 Task: Plan a trip to Tsirang, Bhutan from 10th December, 2023 to 15th December, 2023 for 7 adults.4 bedrooms having 7 beds and 4 bathrooms. Property type can be house. Amenities needed are: wifi, TV, free parkinig on premises, gym, breakfast. Booking option can be shelf check-in. Look for 5 properties as per requirement.
Action: Mouse moved to (208, 106)
Screenshot: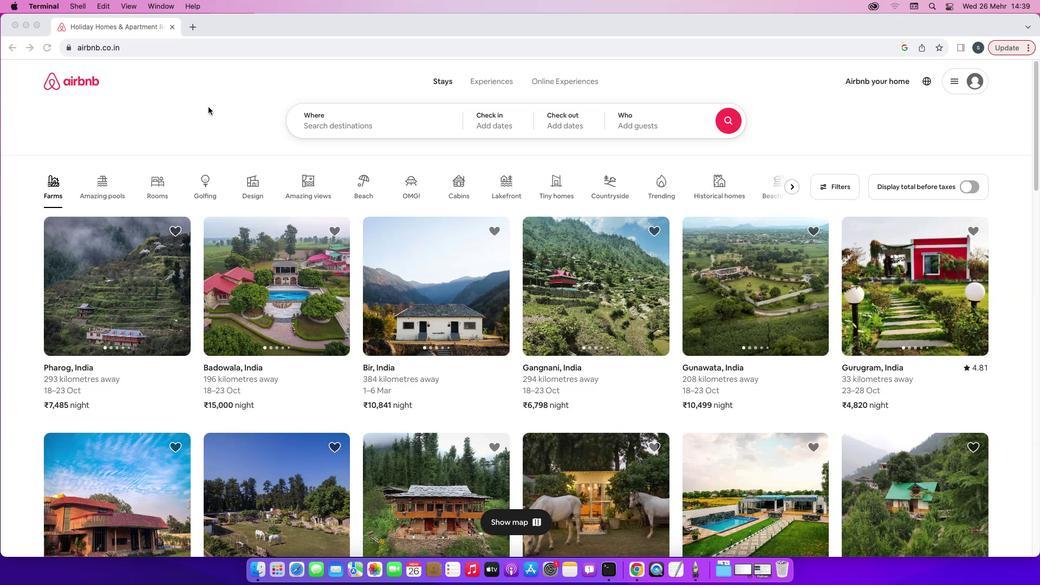 
Action: Mouse pressed left at (208, 106)
Screenshot: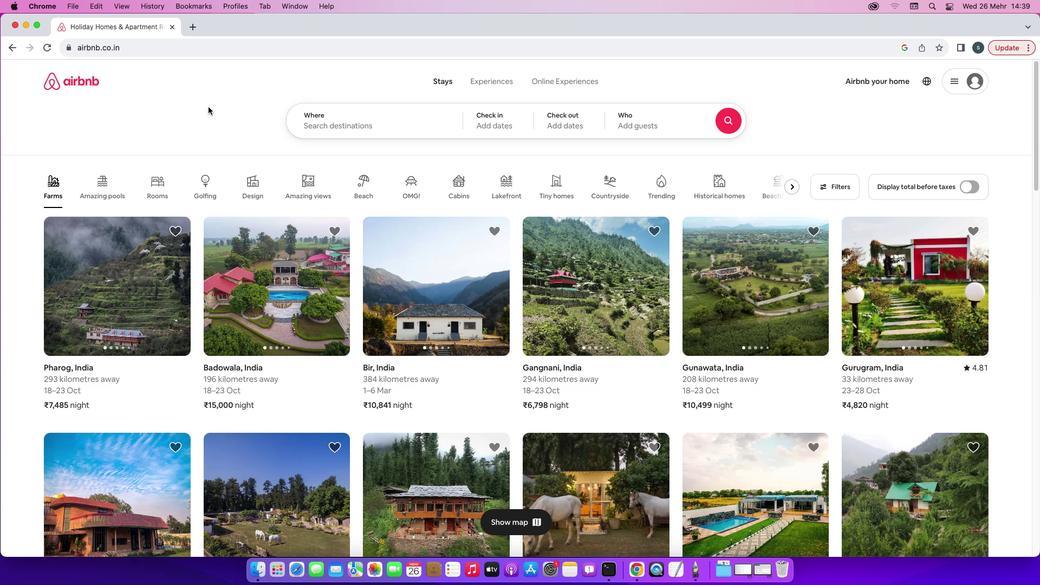 
Action: Mouse moved to (352, 126)
Screenshot: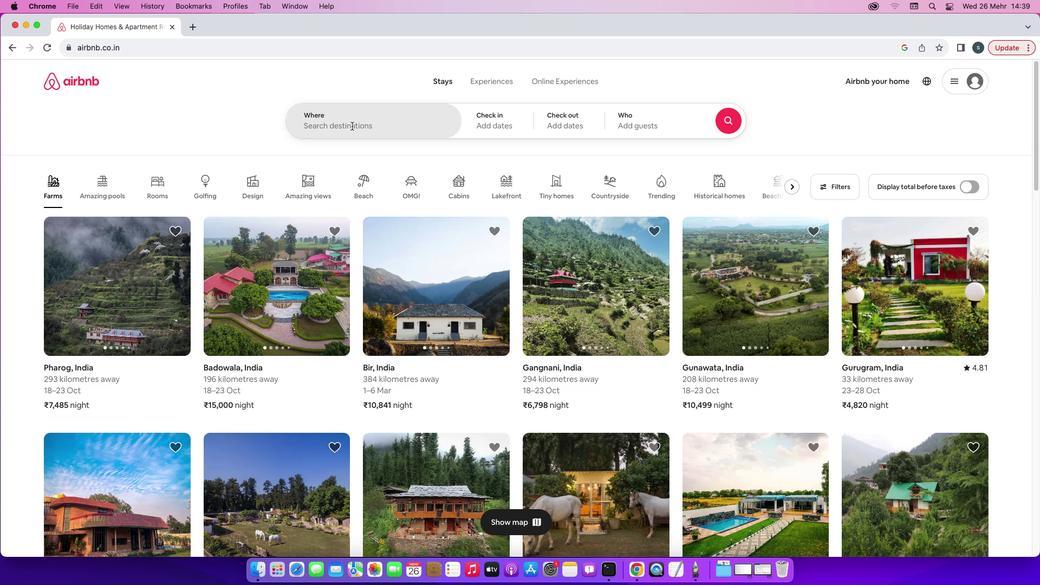 
Action: Mouse pressed left at (352, 126)
Screenshot: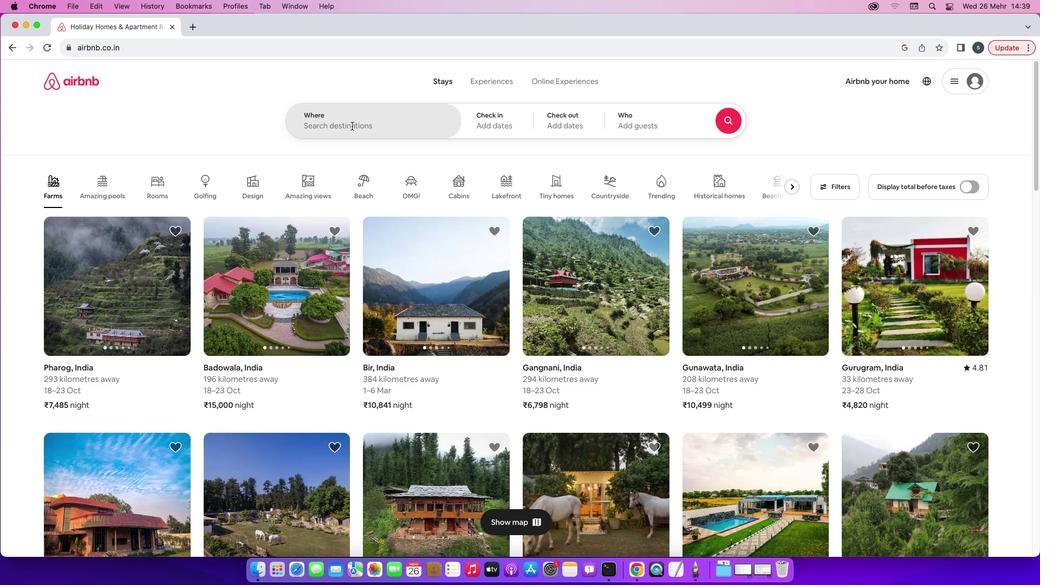 
Action: Key pressed 'T'Key.caps_lock's''i''r''a''n''g'','Key.spaceKey.caps_lock'B'Key.caps_lock'h''u''t''a''n'
Screenshot: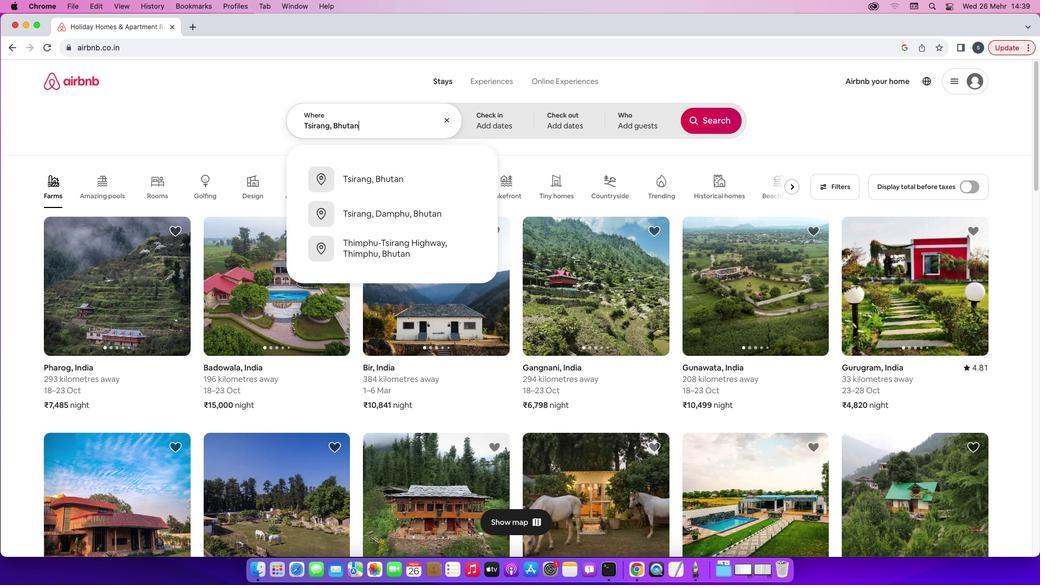 
Action: Mouse moved to (372, 176)
Screenshot: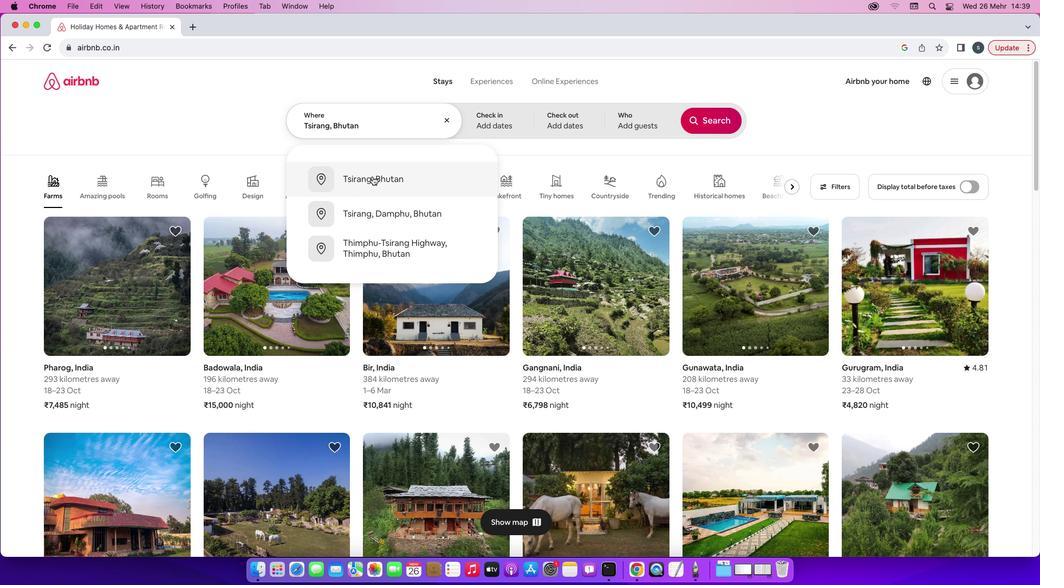 
Action: Mouse pressed left at (372, 176)
Screenshot: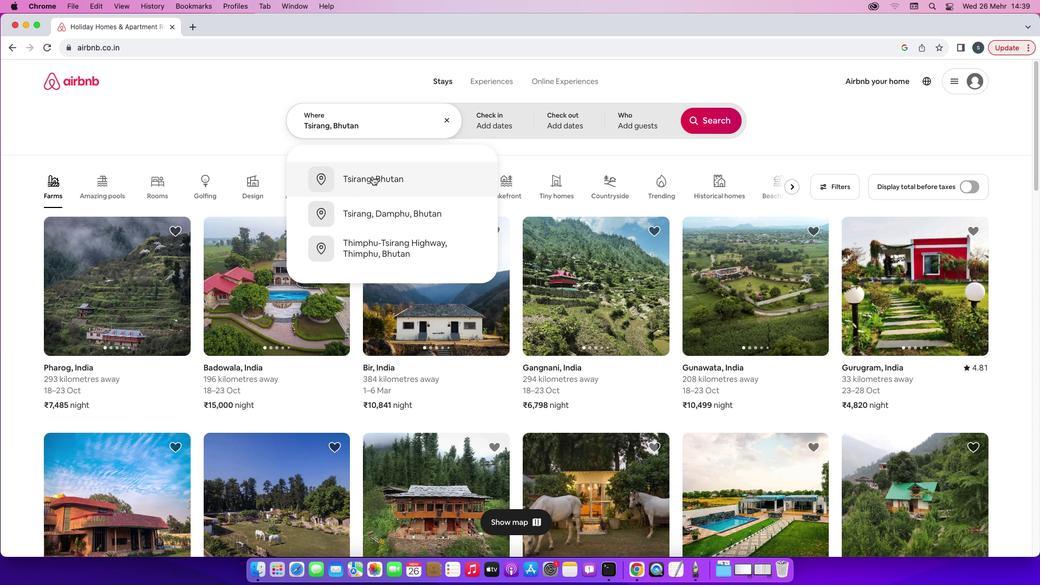
Action: Mouse moved to (709, 212)
Screenshot: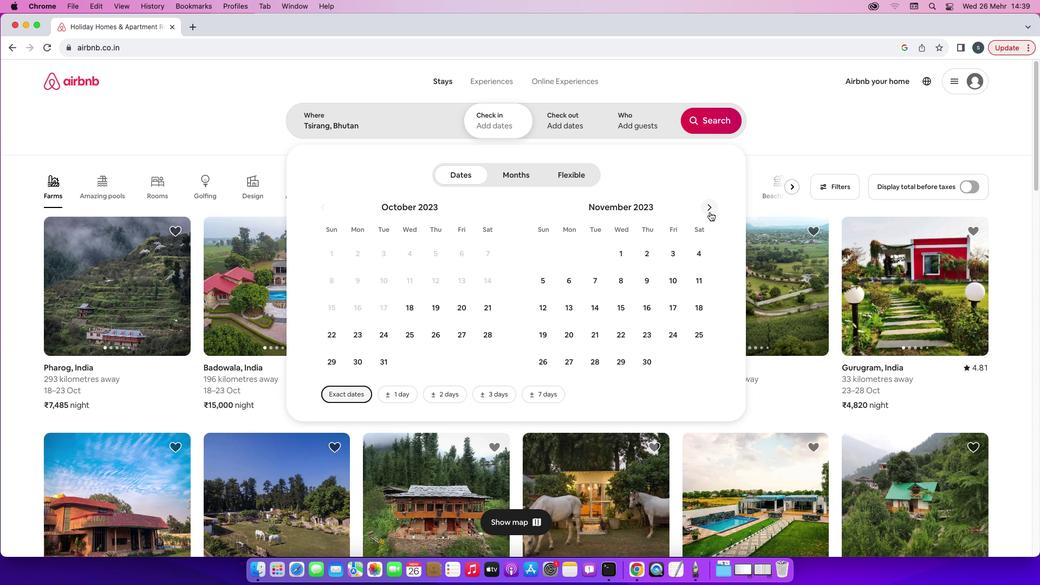 
Action: Mouse pressed left at (709, 212)
Screenshot: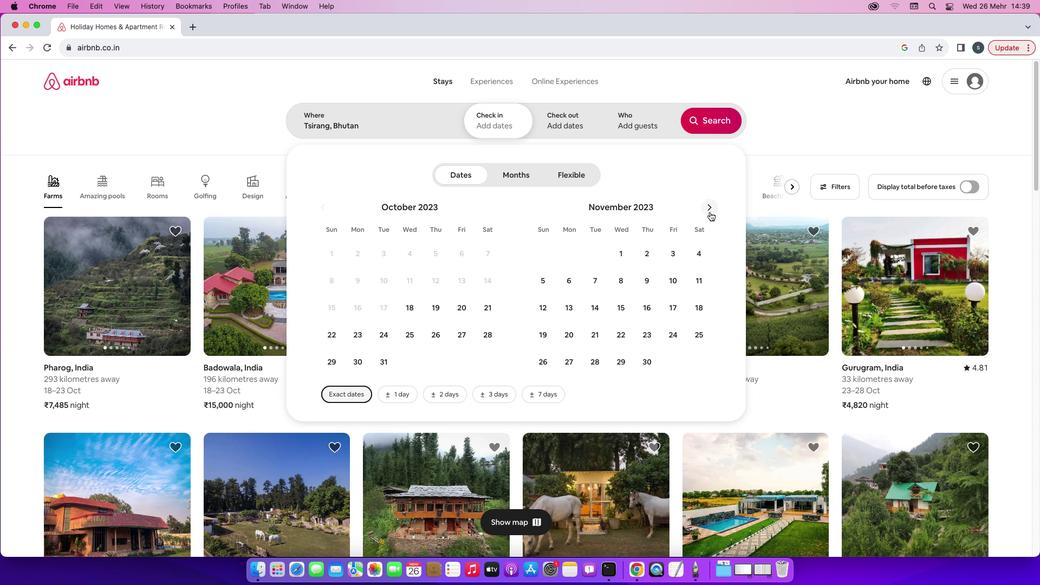 
Action: Mouse moved to (541, 311)
Screenshot: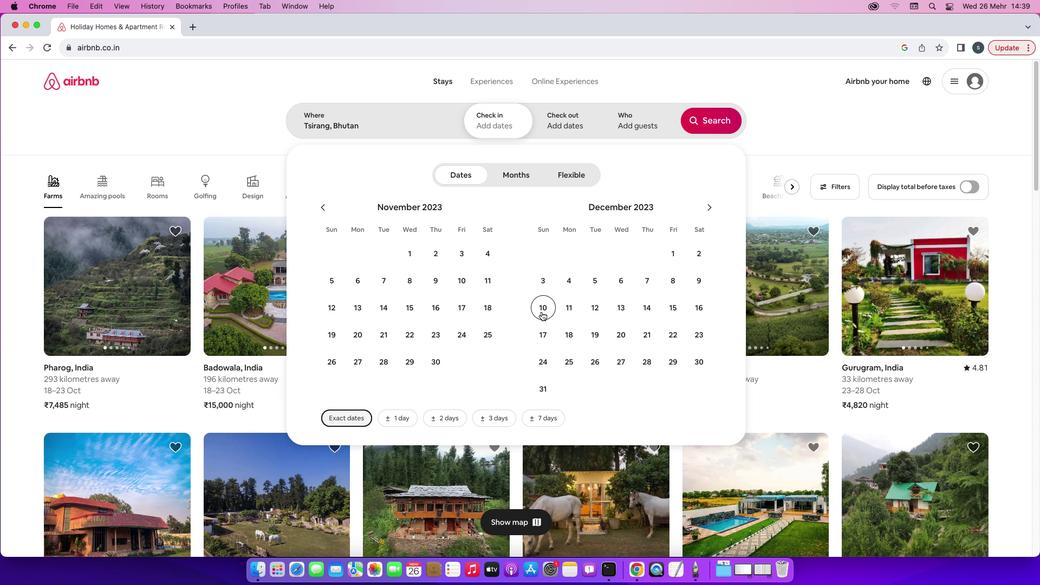 
Action: Mouse pressed left at (541, 311)
Screenshot: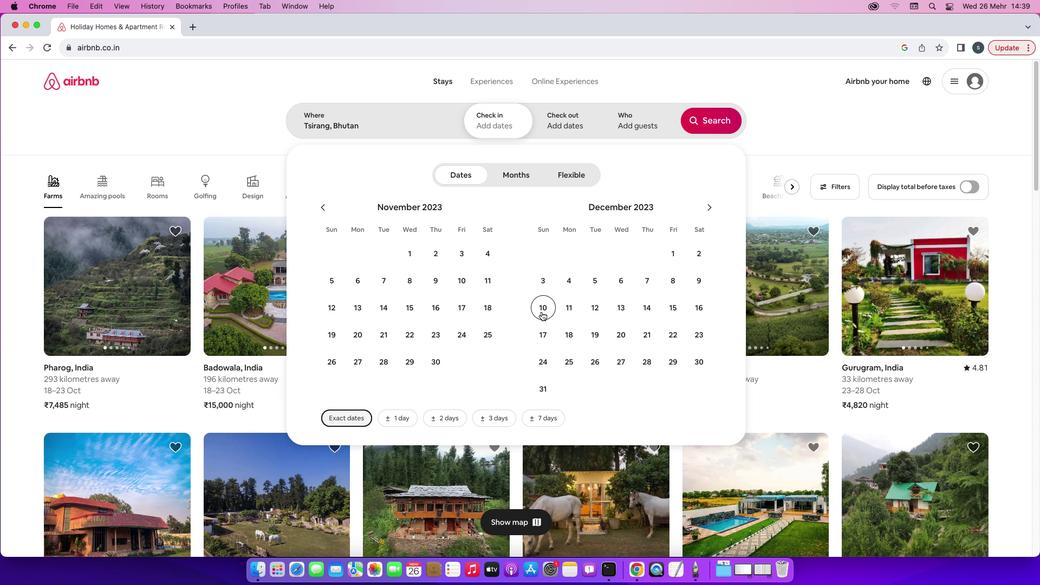 
Action: Mouse moved to (669, 300)
Screenshot: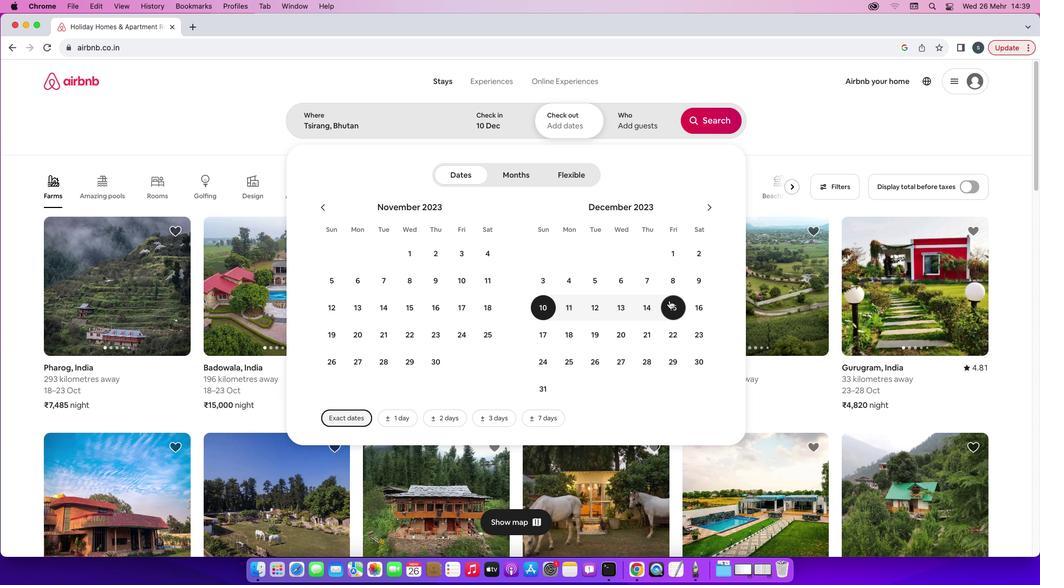 
Action: Mouse pressed left at (669, 300)
Screenshot: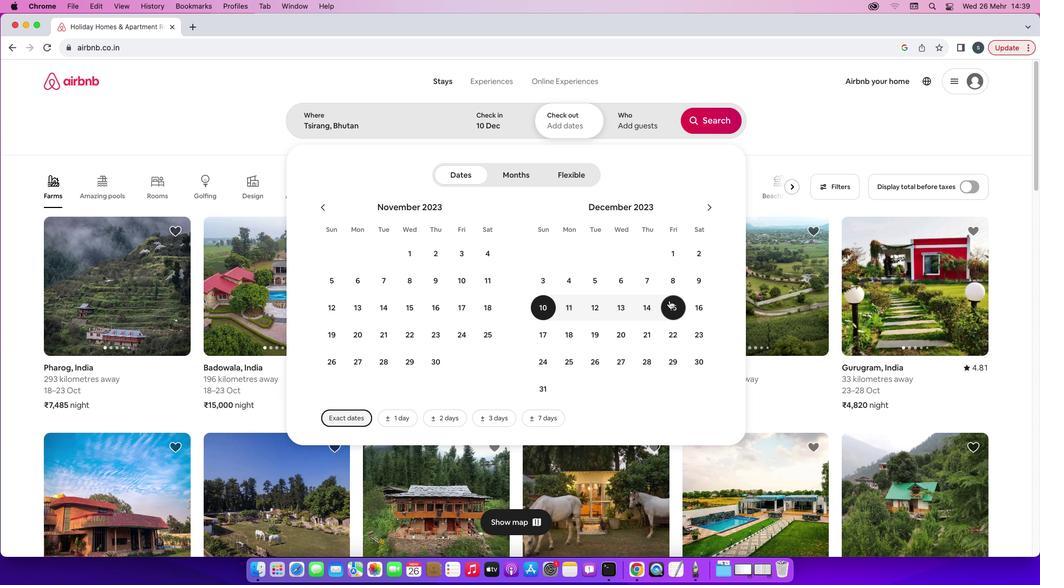 
Action: Mouse moved to (639, 124)
Screenshot: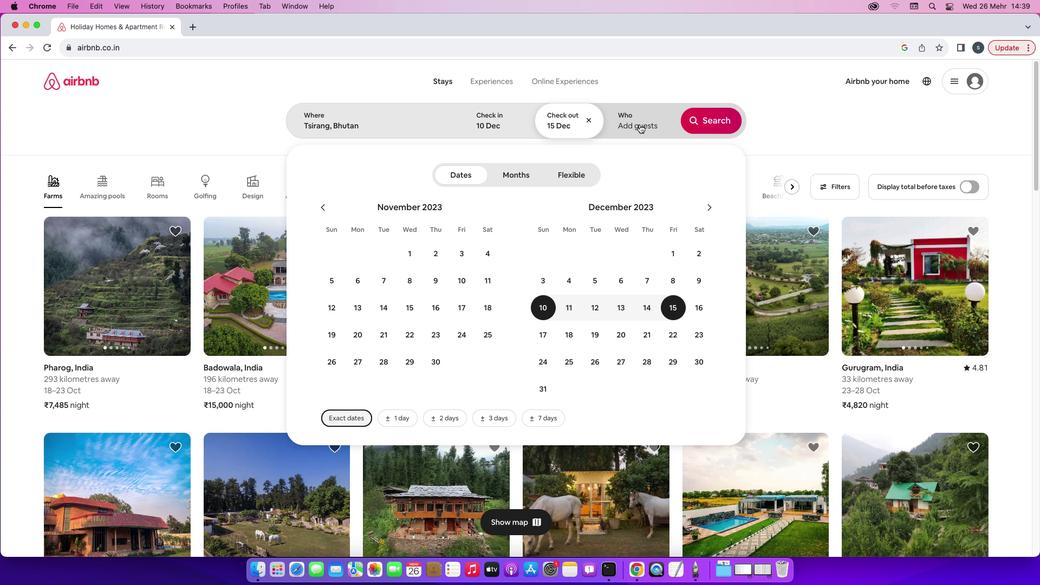 
Action: Mouse pressed left at (639, 124)
Screenshot: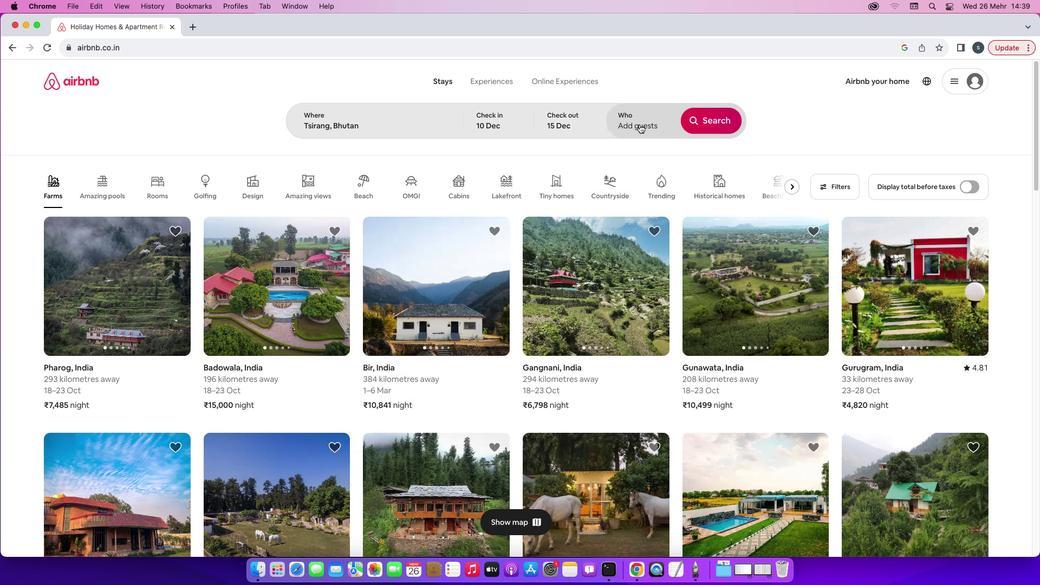 
Action: Mouse moved to (715, 180)
Screenshot: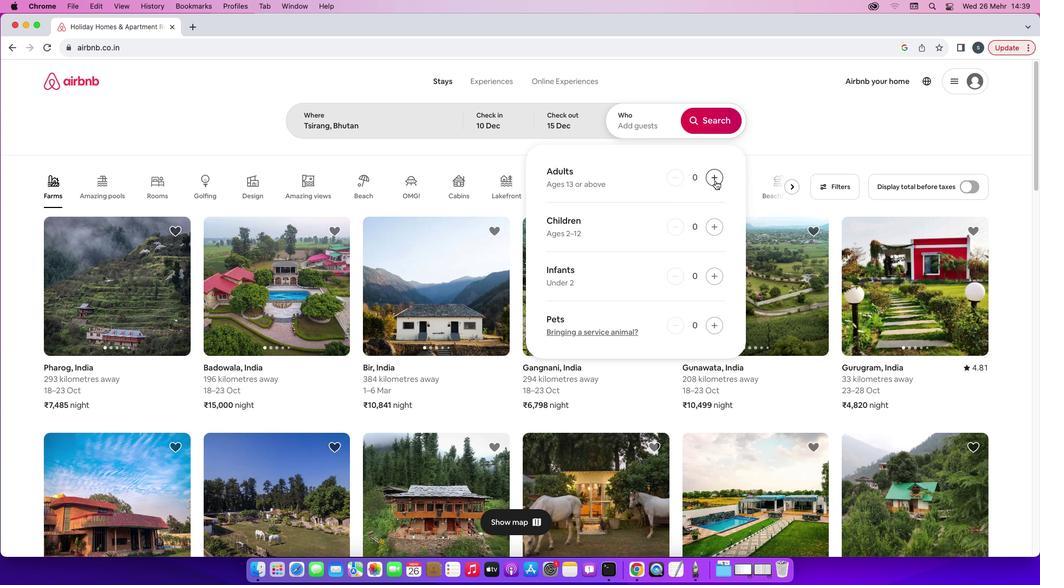 
Action: Mouse pressed left at (715, 180)
Screenshot: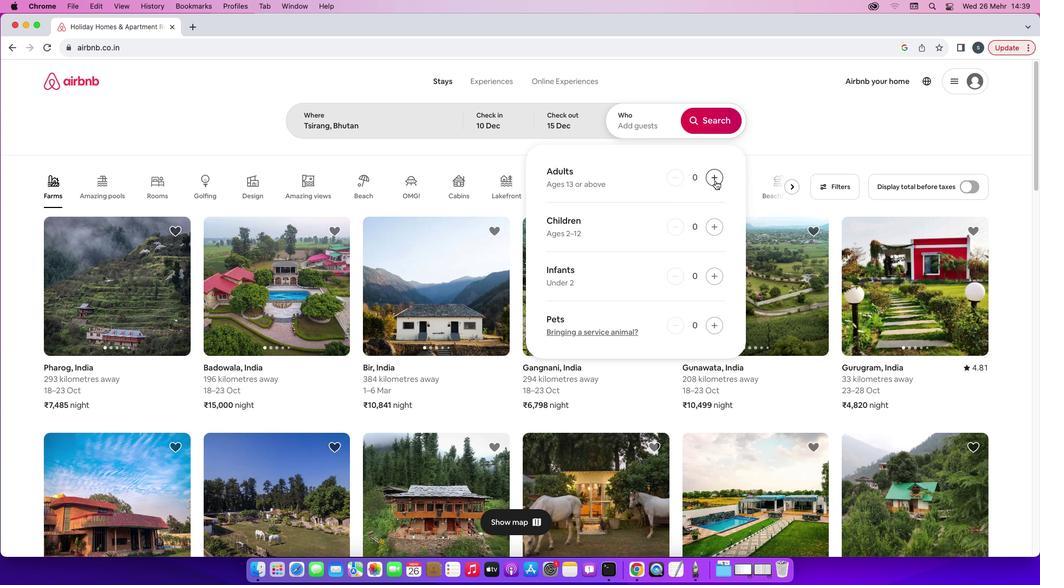 
Action: Mouse pressed left at (715, 180)
Screenshot: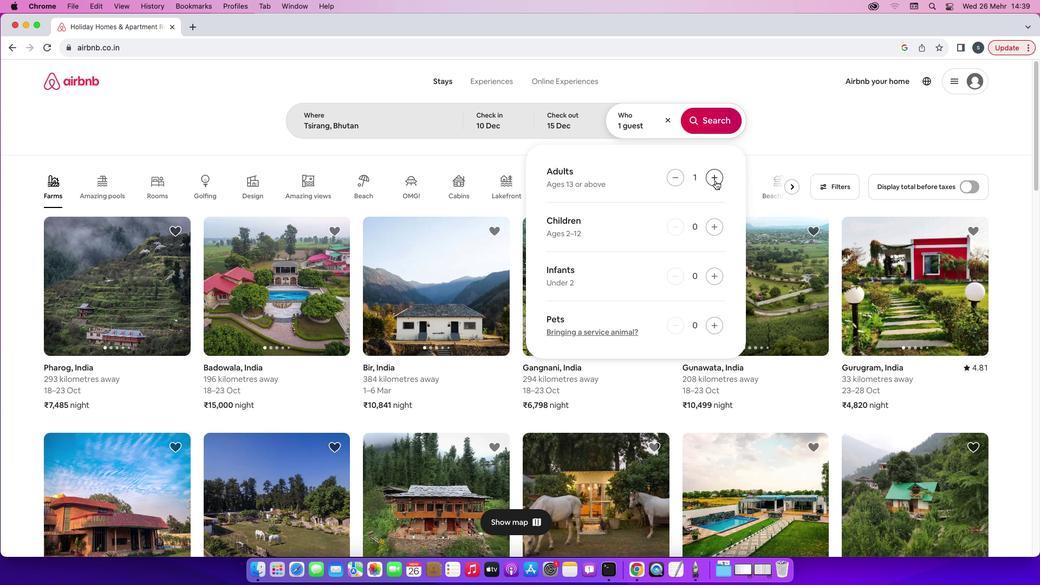 
Action: Mouse pressed left at (715, 180)
Screenshot: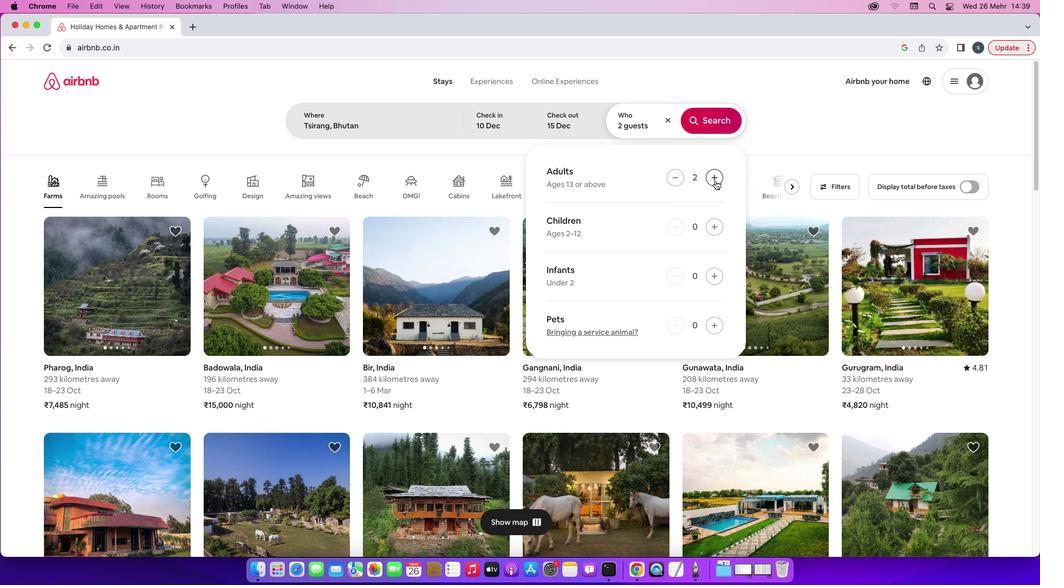 
Action: Mouse pressed left at (715, 180)
Screenshot: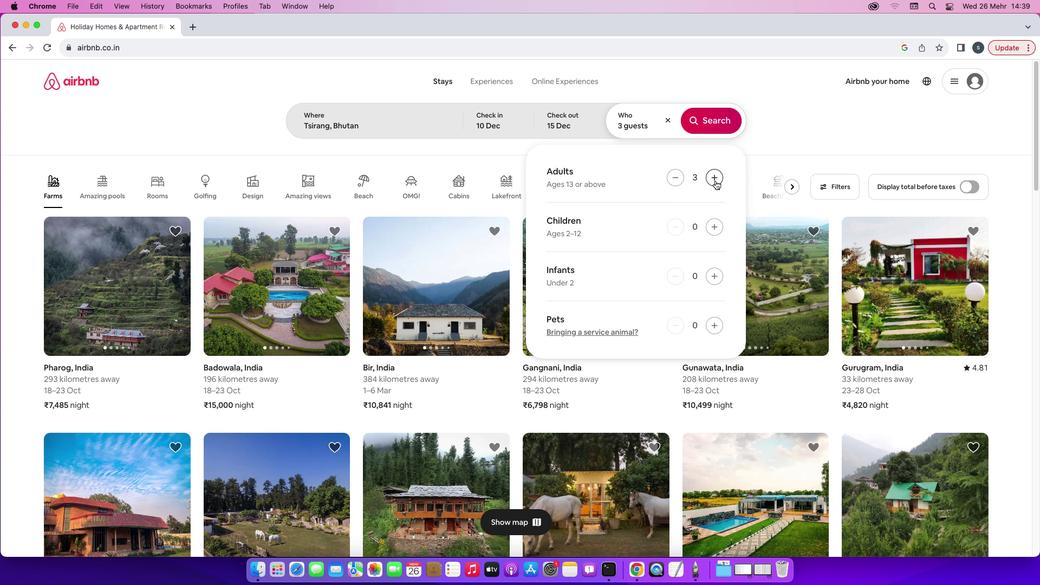 
Action: Mouse pressed left at (715, 180)
Screenshot: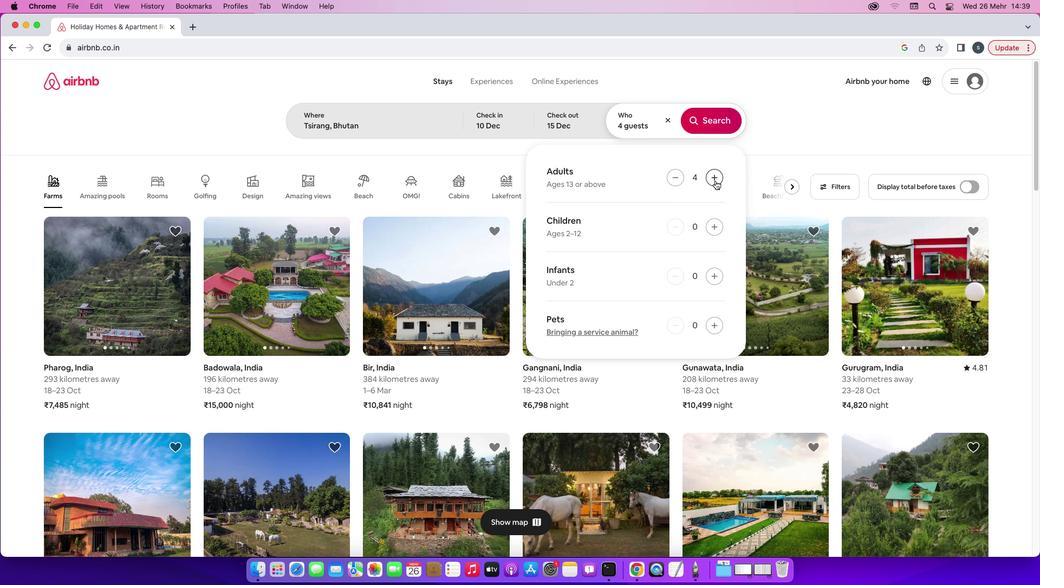 
Action: Mouse pressed left at (715, 180)
Screenshot: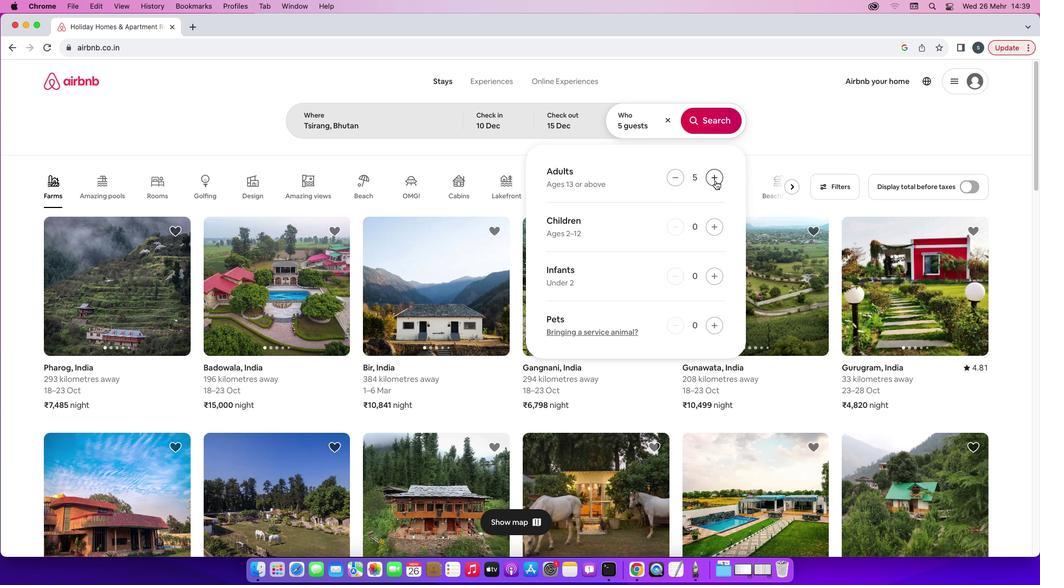 
Action: Mouse pressed left at (715, 180)
Screenshot: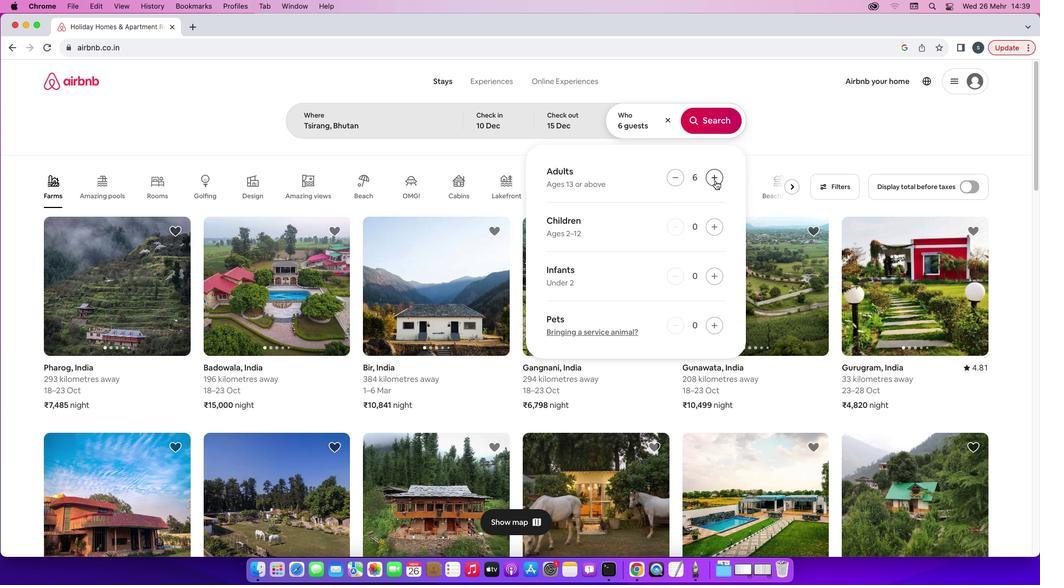
Action: Mouse moved to (707, 125)
Screenshot: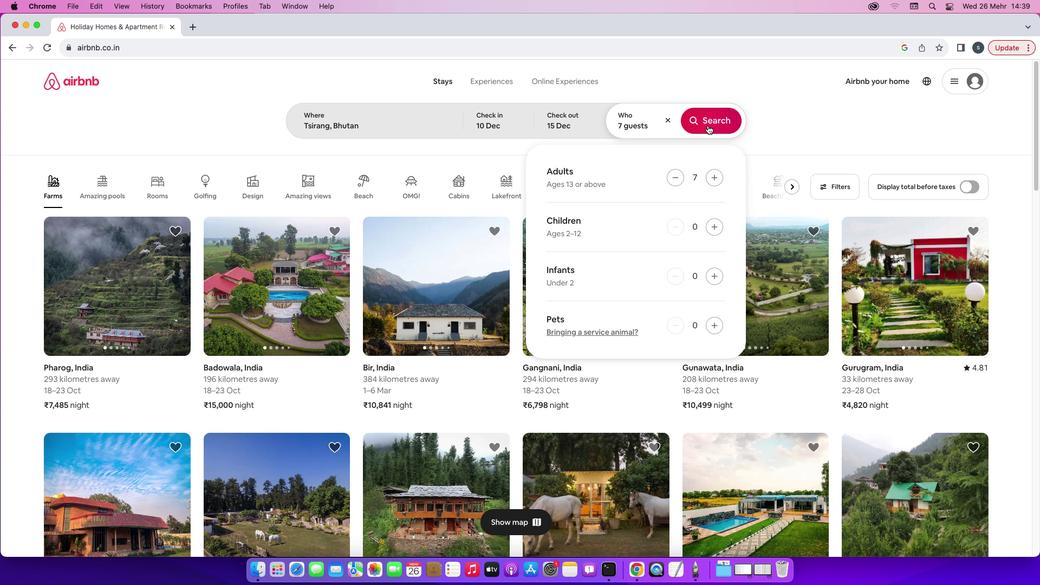 
Action: Mouse pressed left at (707, 125)
Screenshot: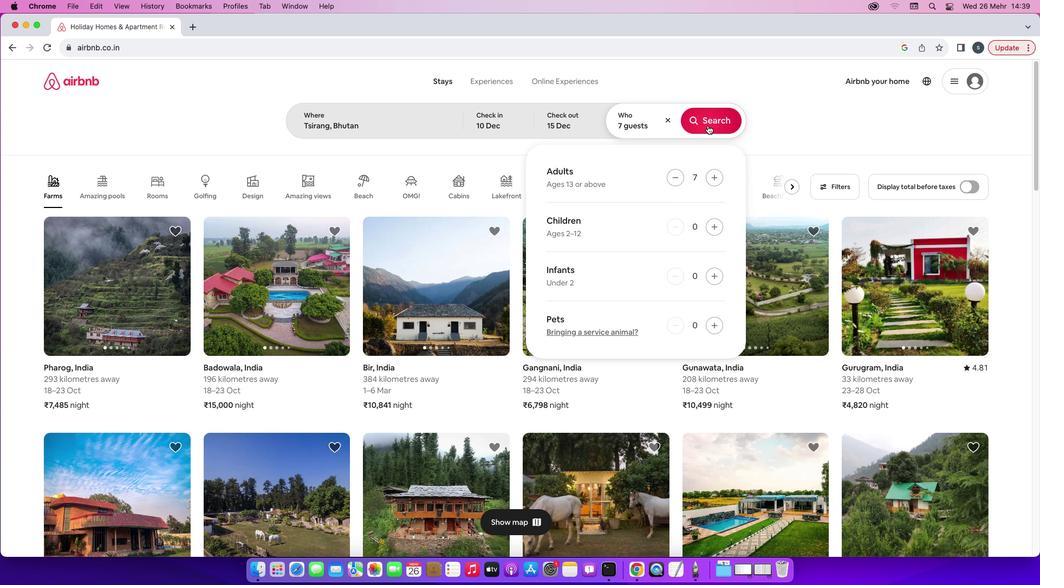 
Action: Mouse moved to (866, 122)
Screenshot: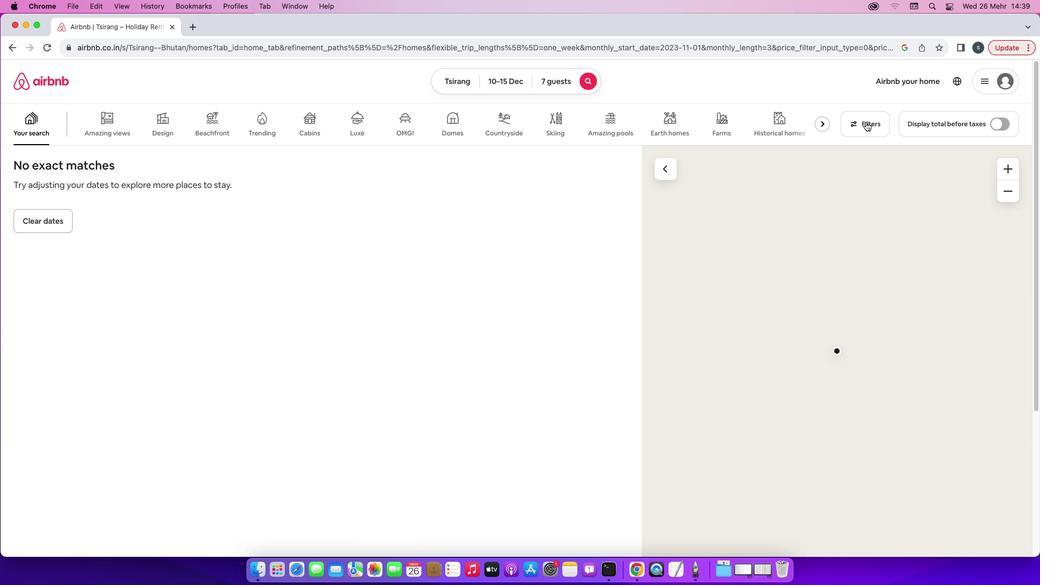 
Action: Mouse pressed left at (866, 122)
Screenshot: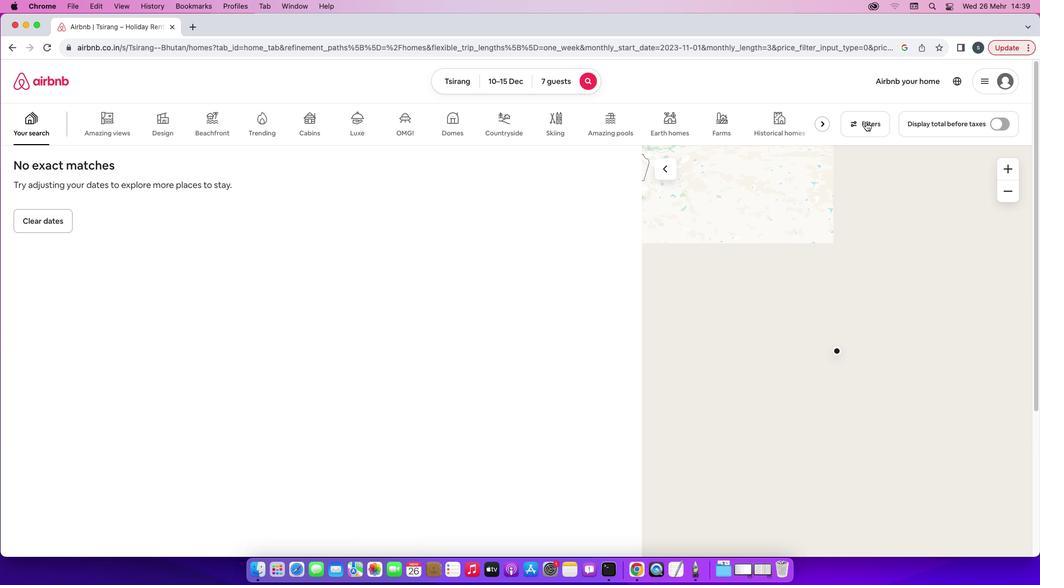 
Action: Mouse moved to (482, 370)
Screenshot: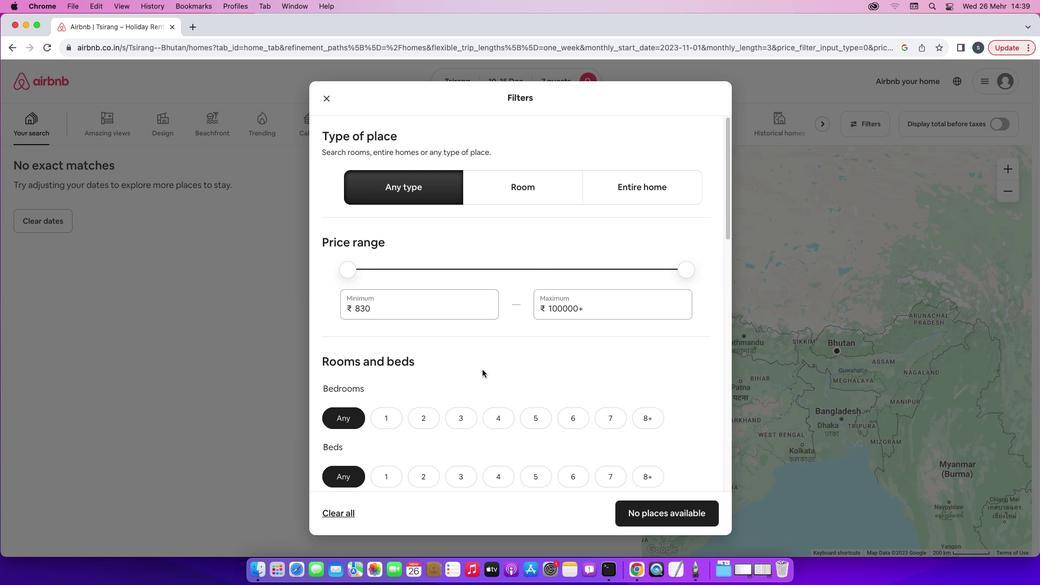
Action: Mouse scrolled (482, 370) with delta (0, 0)
Screenshot: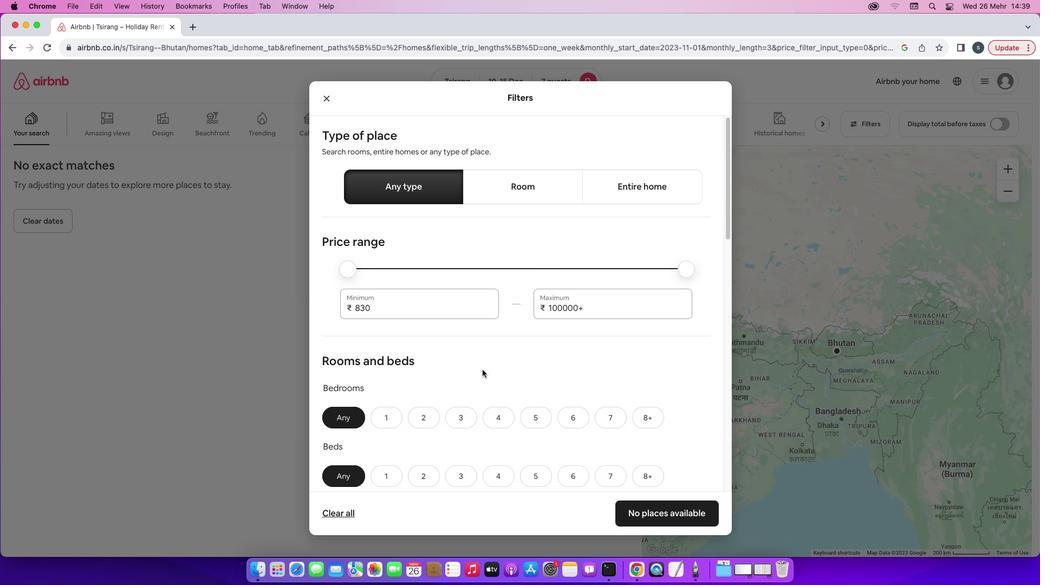 
Action: Mouse scrolled (482, 370) with delta (0, 0)
Screenshot: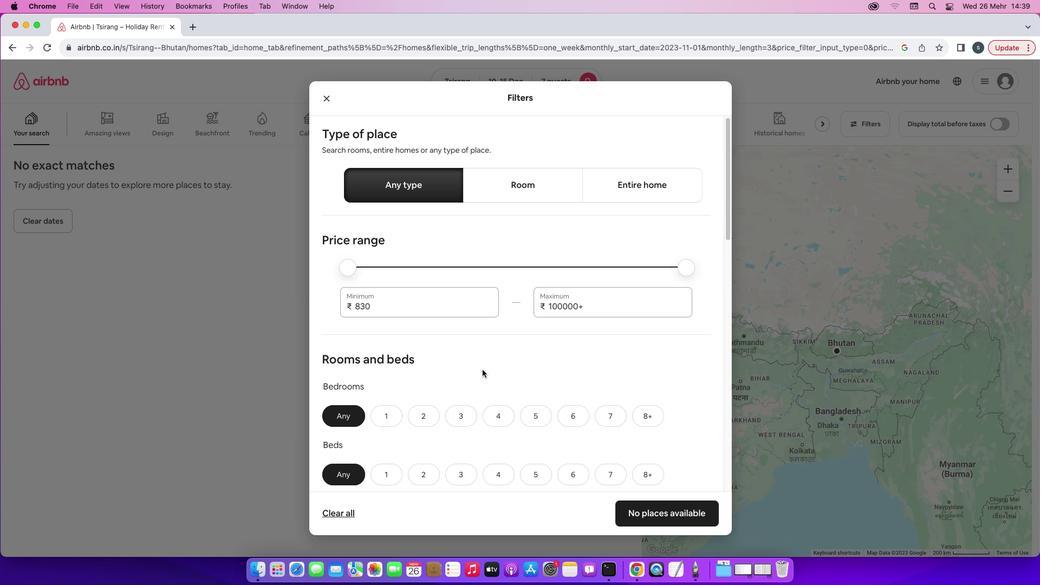 
Action: Mouse scrolled (482, 370) with delta (0, 0)
Screenshot: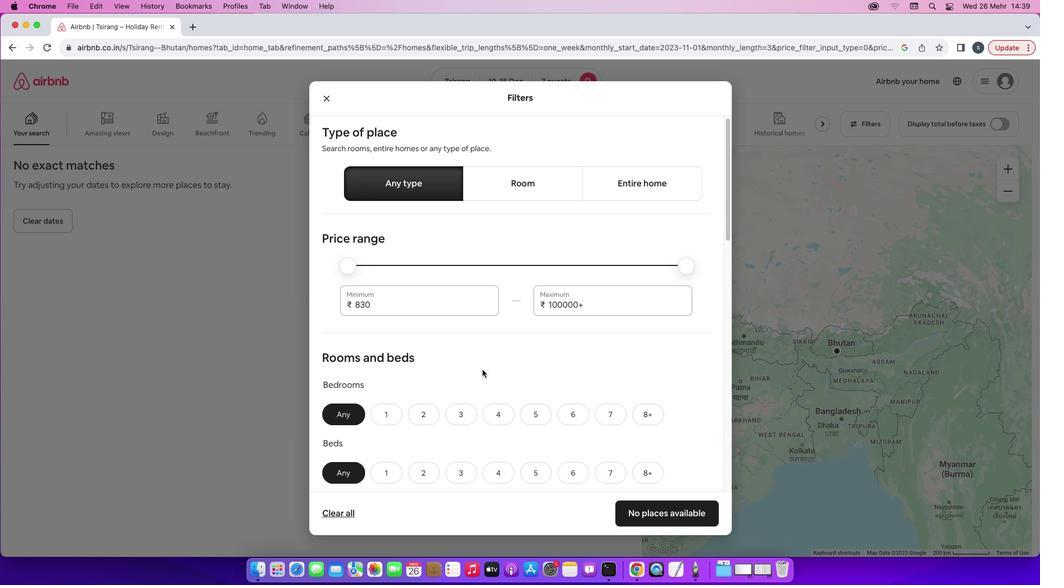 
Action: Mouse scrolled (482, 370) with delta (0, 0)
Screenshot: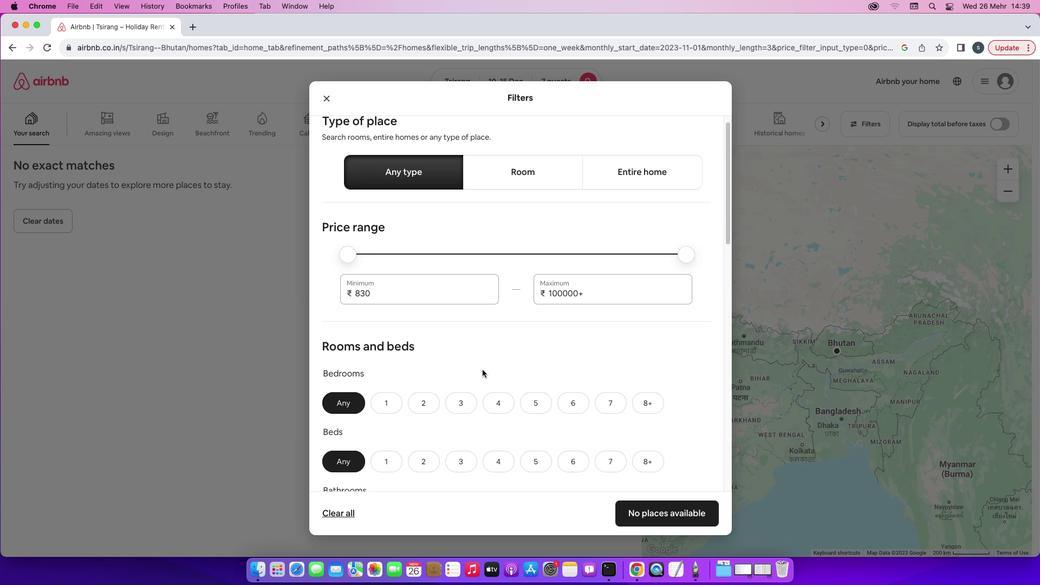 
Action: Mouse scrolled (482, 370) with delta (0, 0)
Screenshot: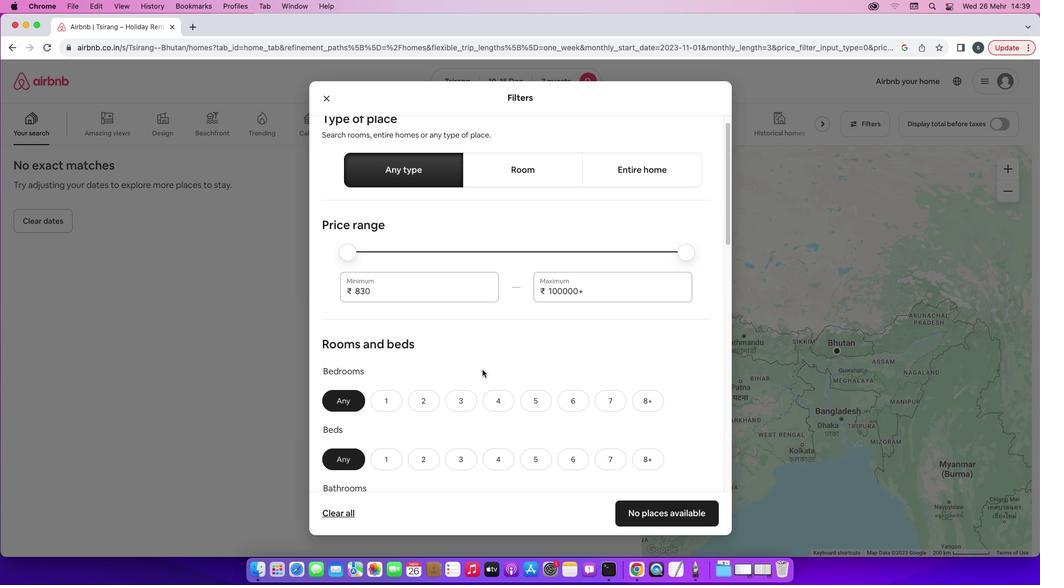 
Action: Mouse scrolled (482, 370) with delta (0, 0)
Screenshot: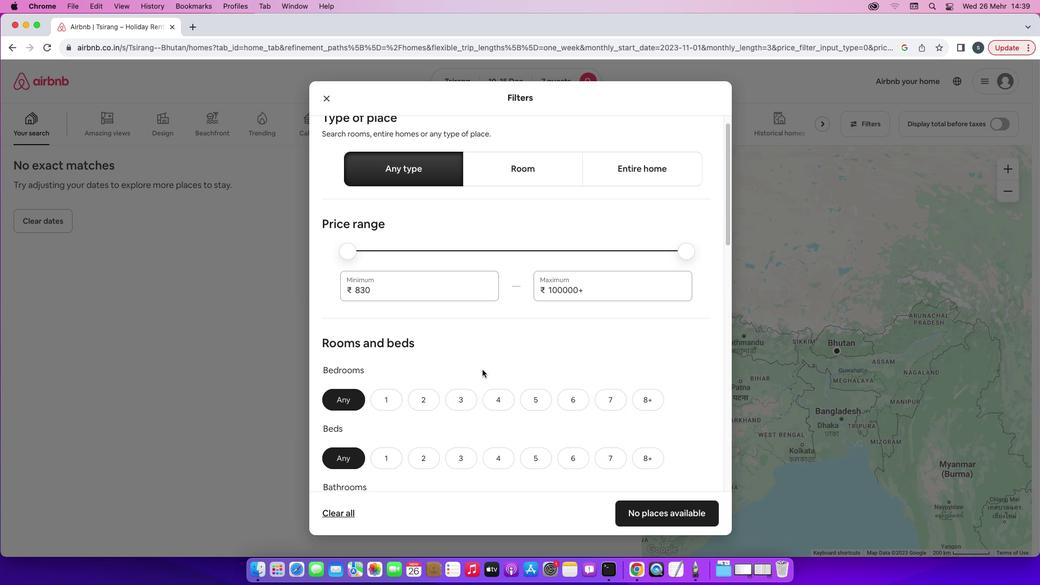 
Action: Mouse scrolled (482, 370) with delta (0, 0)
Screenshot: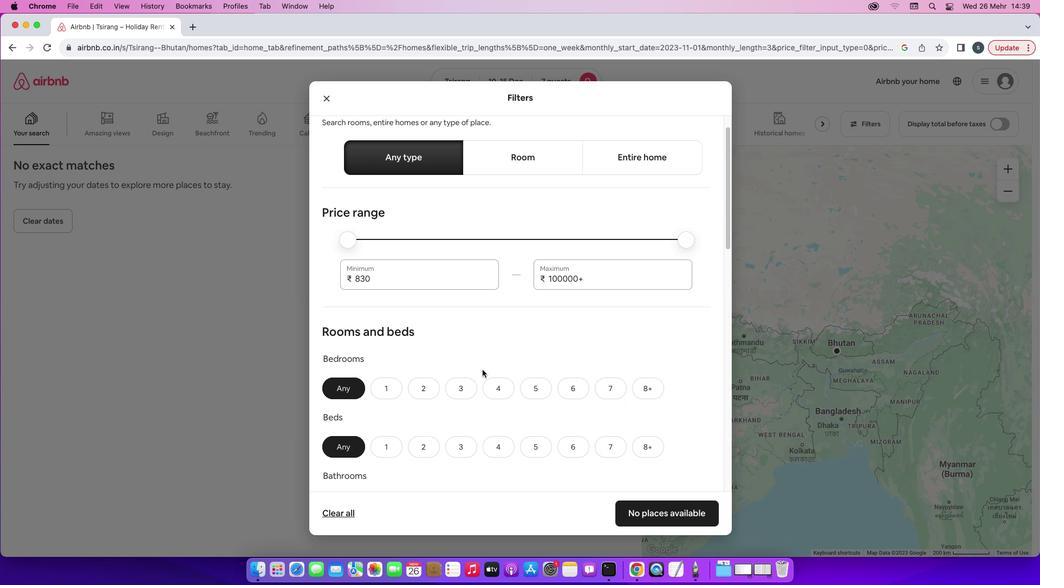
Action: Mouse scrolled (482, 370) with delta (0, 0)
Screenshot: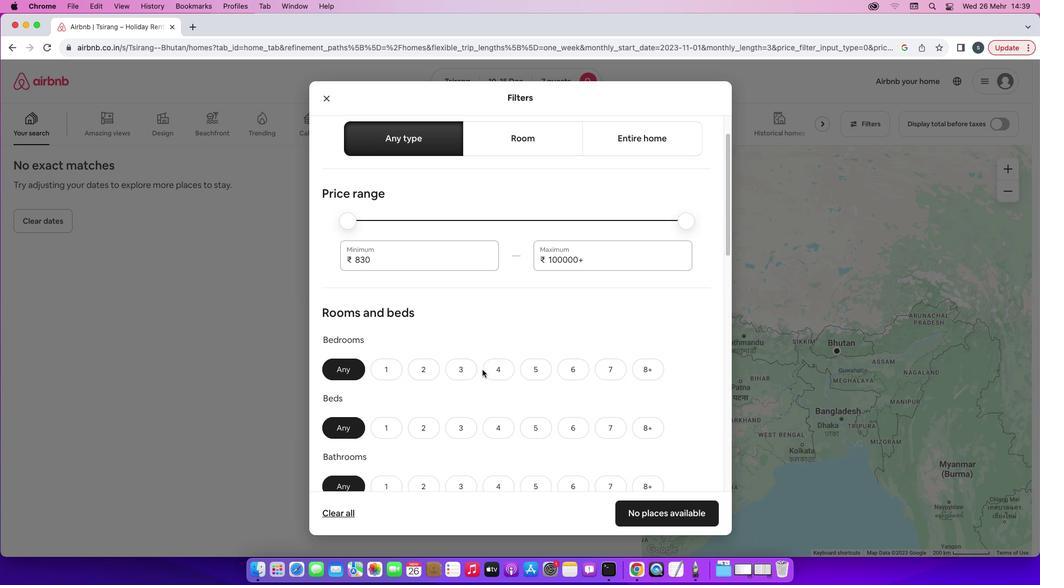 
Action: Mouse scrolled (482, 370) with delta (0, 0)
Screenshot: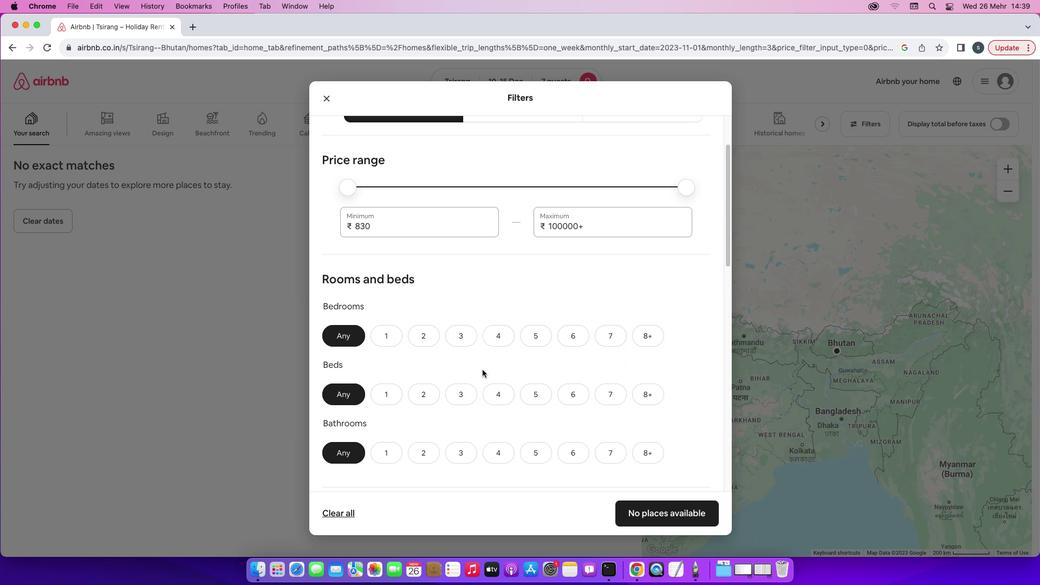 
Action: Mouse moved to (503, 283)
Screenshot: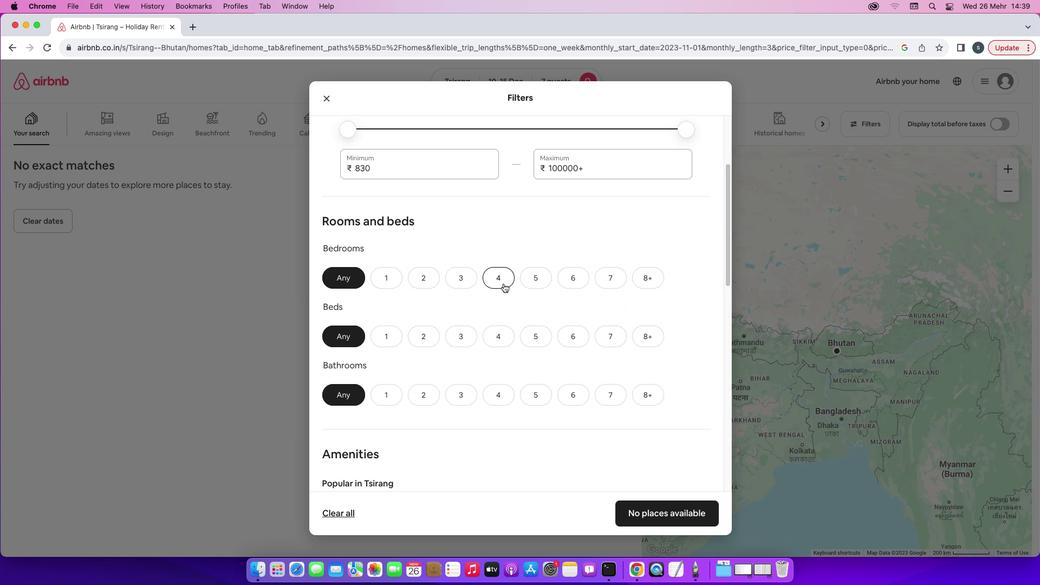 
Action: Mouse pressed left at (503, 283)
Screenshot: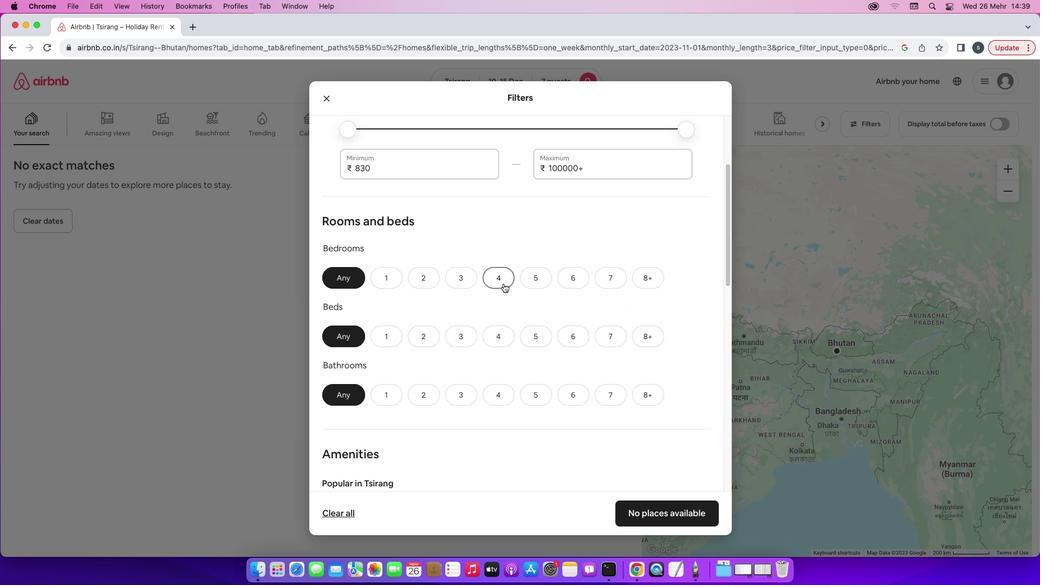 
Action: Mouse moved to (625, 342)
Screenshot: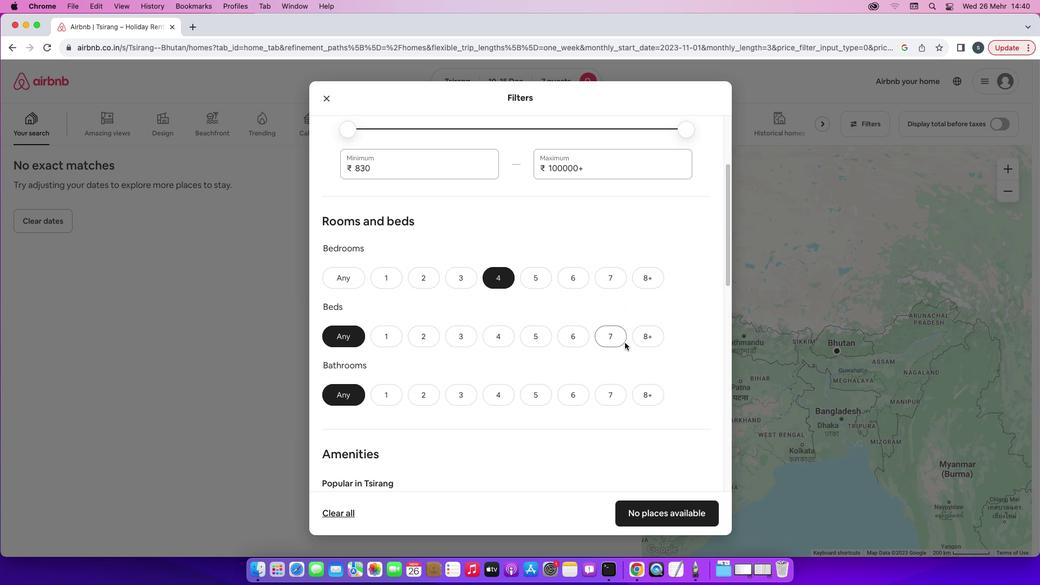 
Action: Mouse pressed left at (625, 342)
Screenshot: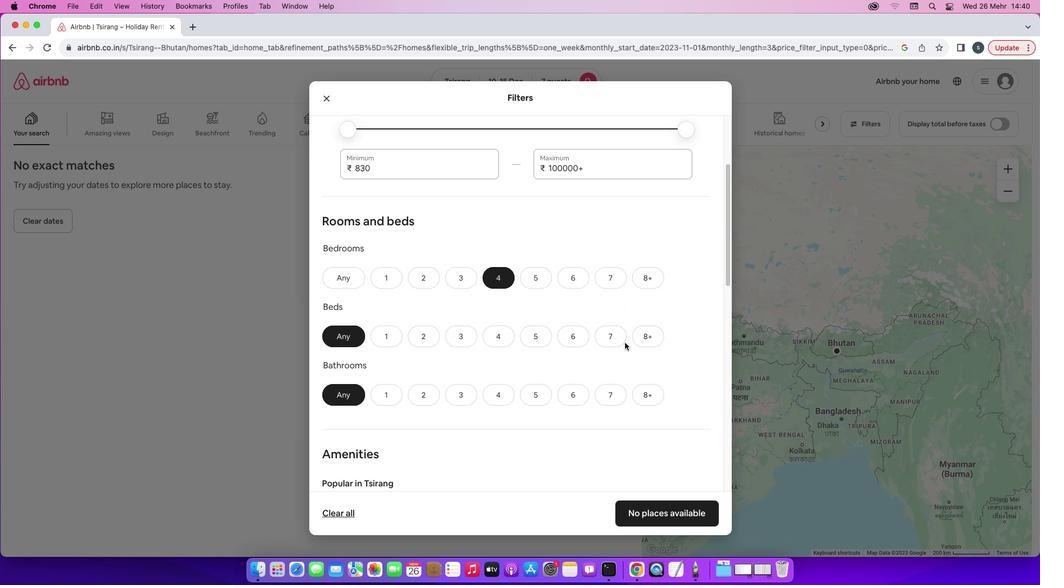 
Action: Mouse moved to (613, 338)
Screenshot: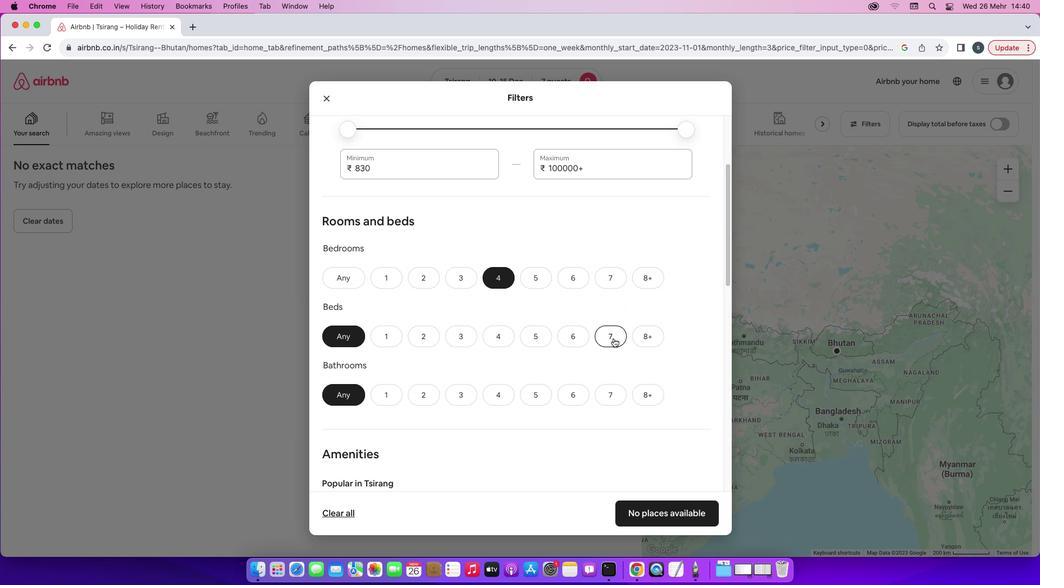 
Action: Mouse pressed left at (613, 338)
Screenshot: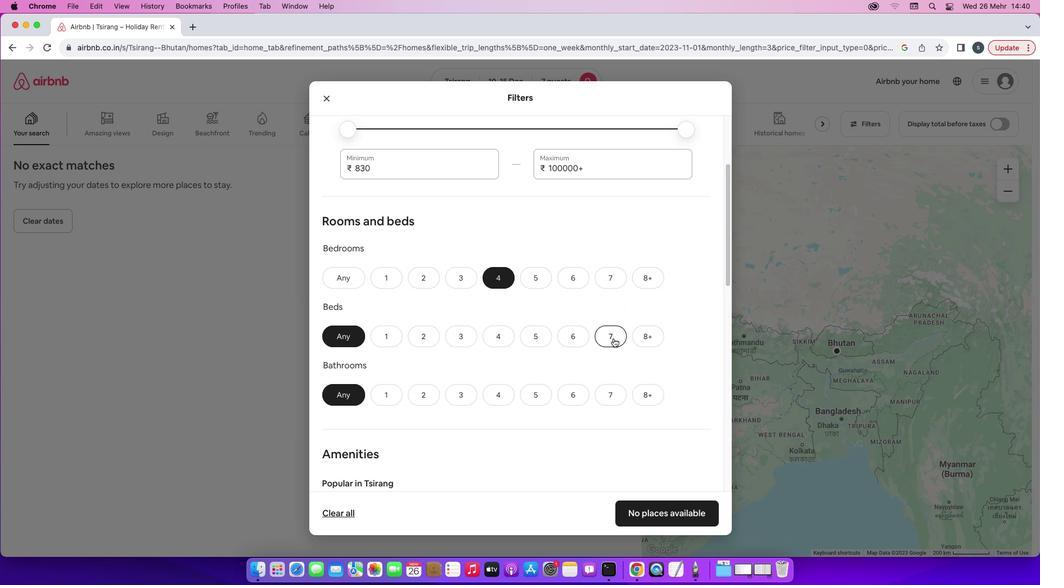 
Action: Mouse moved to (492, 395)
Screenshot: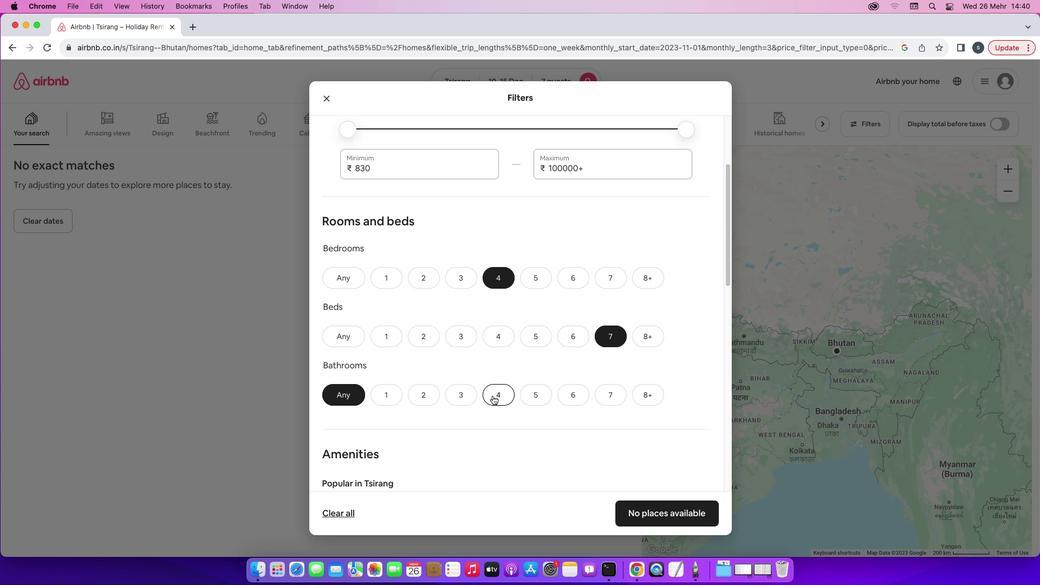 
Action: Mouse pressed left at (492, 395)
Screenshot: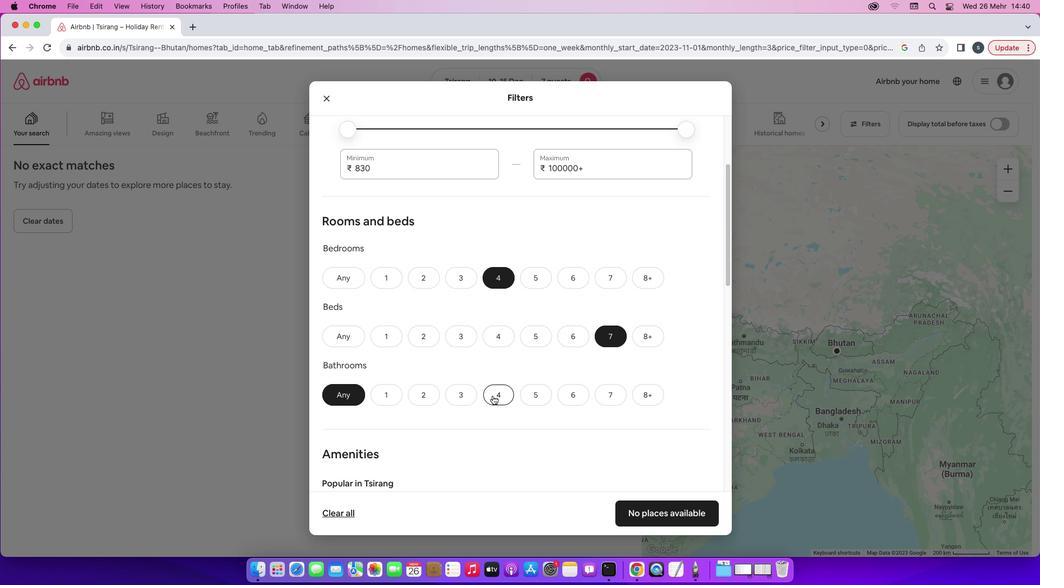 
Action: Mouse moved to (496, 362)
Screenshot: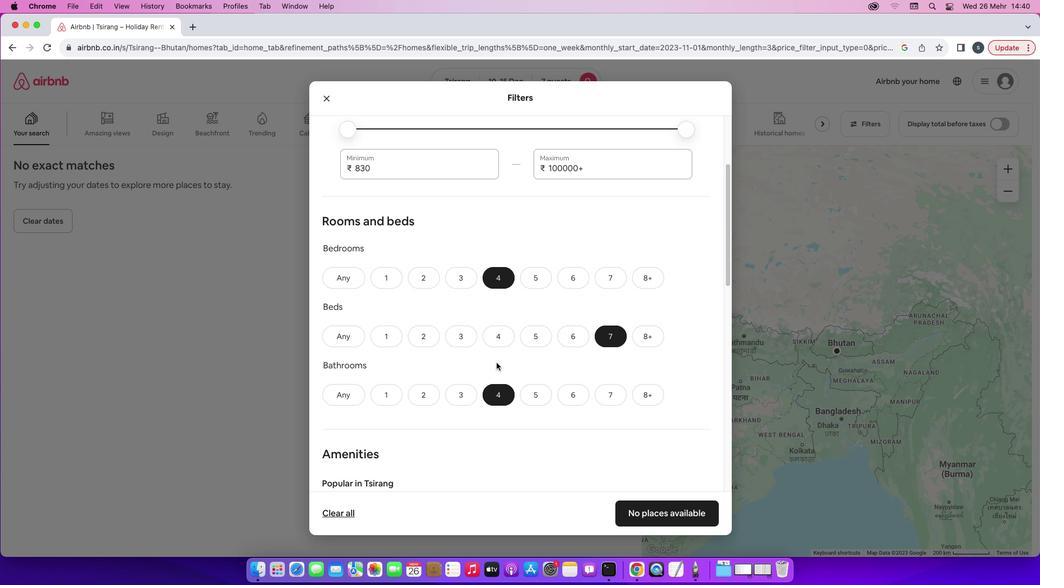 
Action: Mouse scrolled (496, 362) with delta (0, 0)
Screenshot: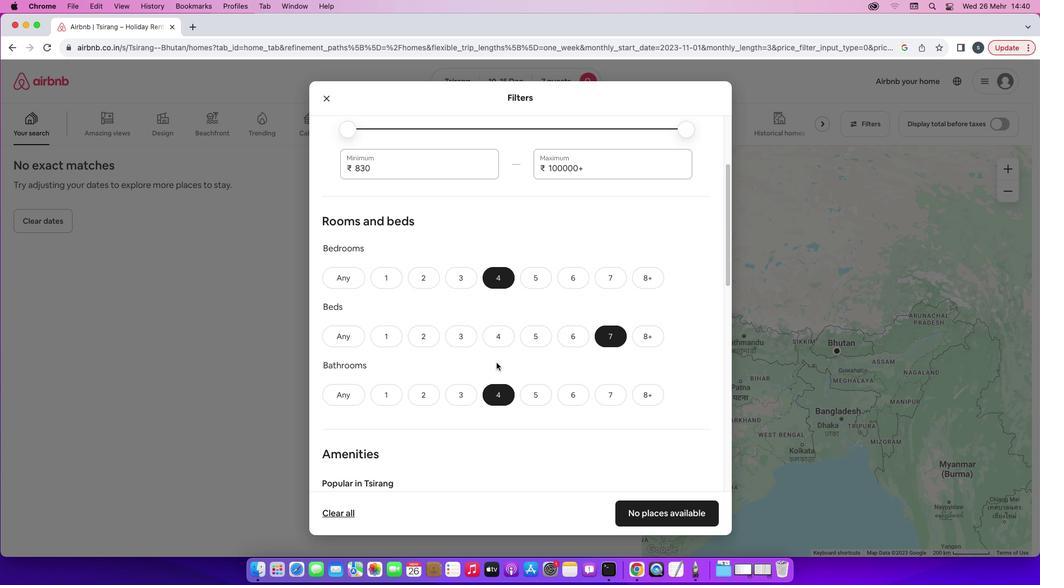 
Action: Mouse scrolled (496, 362) with delta (0, 0)
Screenshot: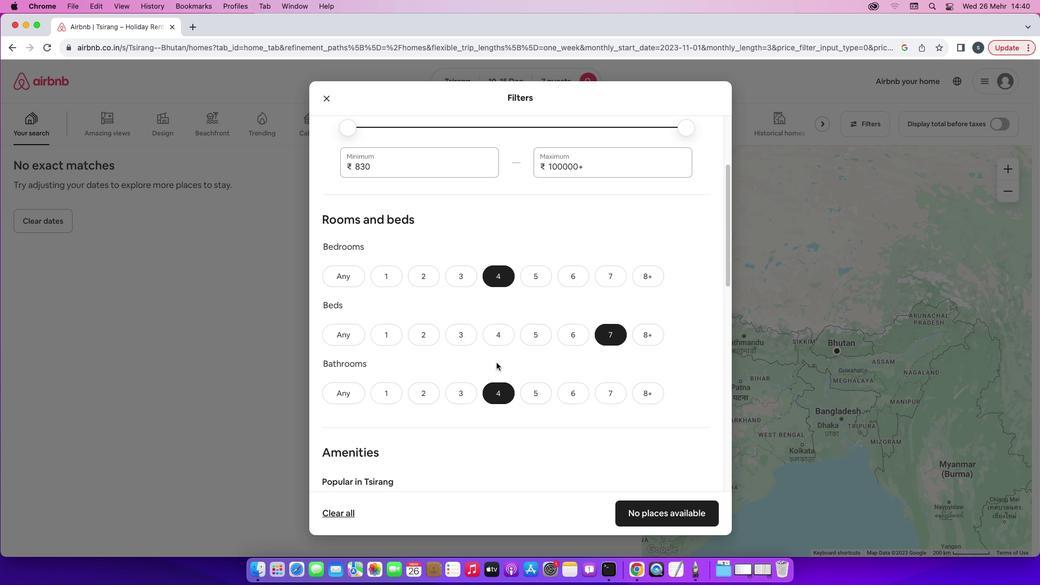 
Action: Mouse scrolled (496, 362) with delta (0, 0)
Screenshot: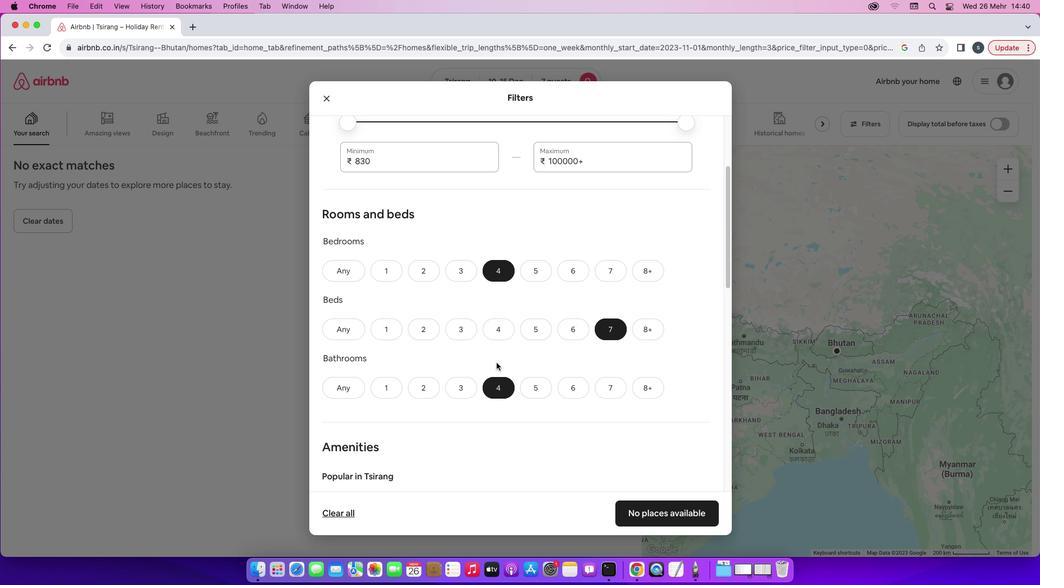
Action: Mouse scrolled (496, 362) with delta (0, -1)
Screenshot: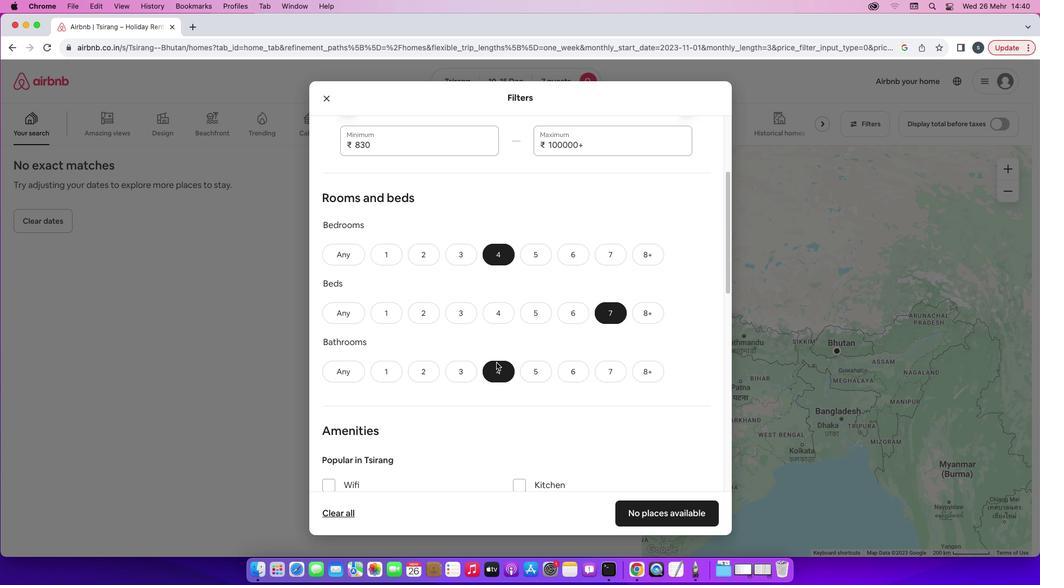 
Action: Mouse scrolled (496, 362) with delta (0, 0)
Screenshot: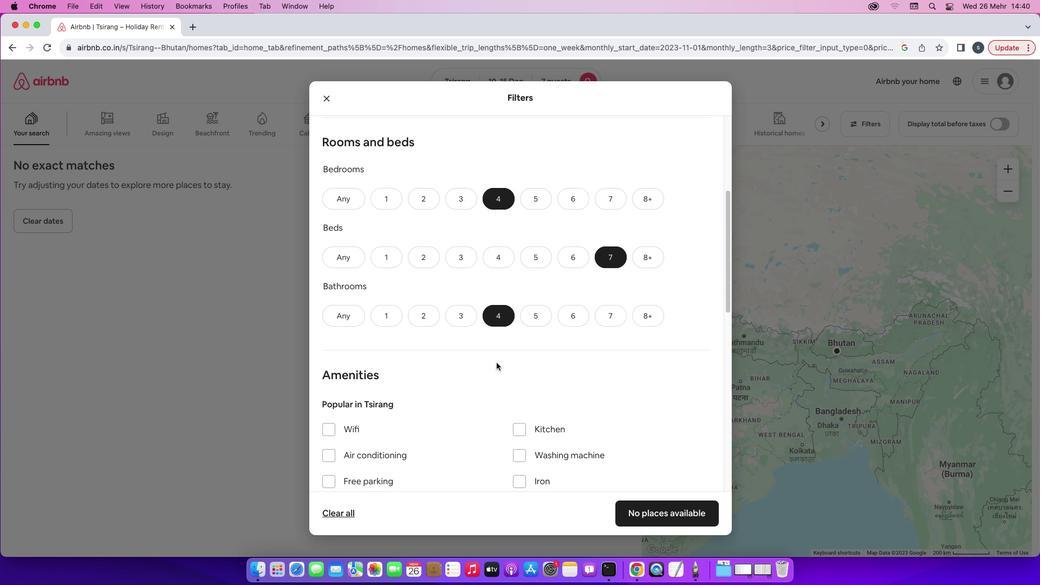 
Action: Mouse scrolled (496, 362) with delta (0, 0)
Screenshot: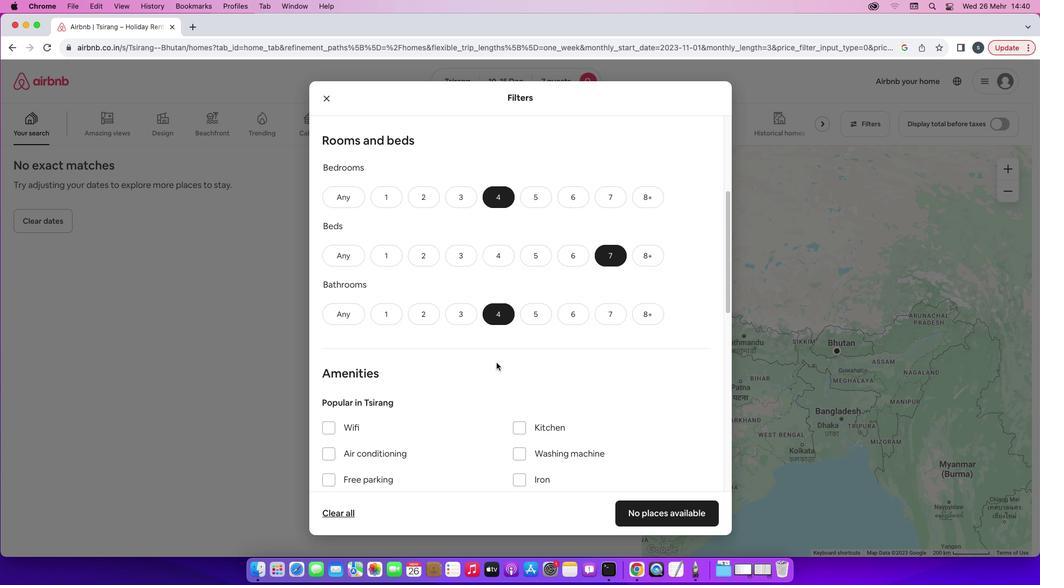 
Action: Mouse scrolled (496, 362) with delta (0, 0)
Screenshot: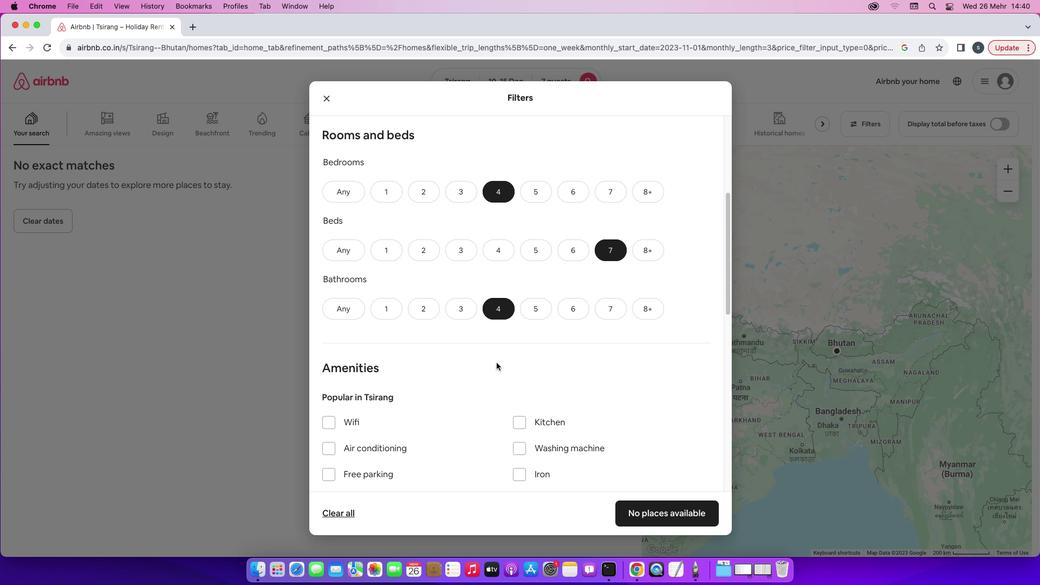 
Action: Mouse scrolled (496, 362) with delta (0, -1)
Screenshot: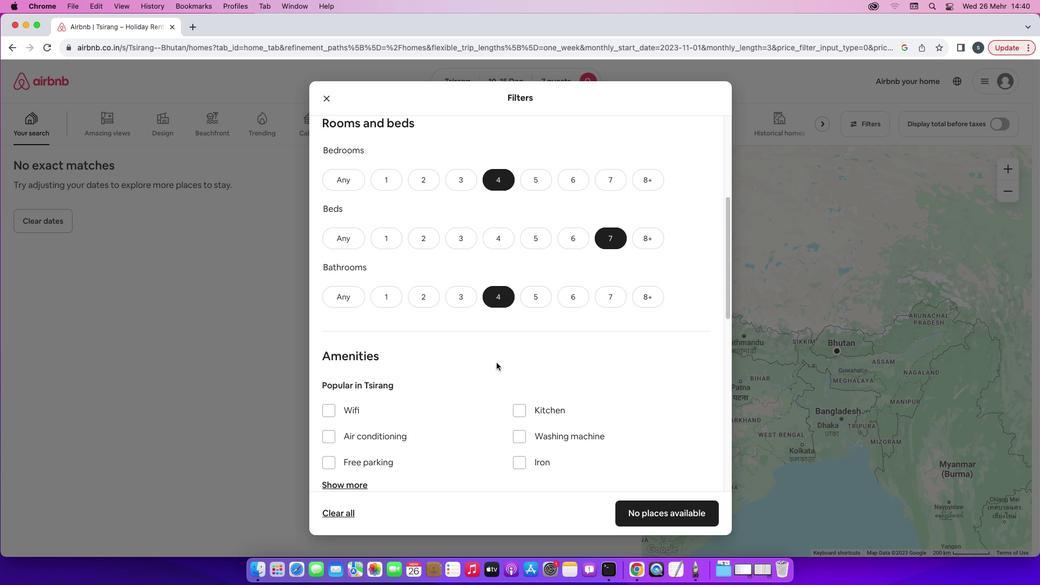 
Action: Mouse scrolled (496, 362) with delta (0, 0)
Screenshot: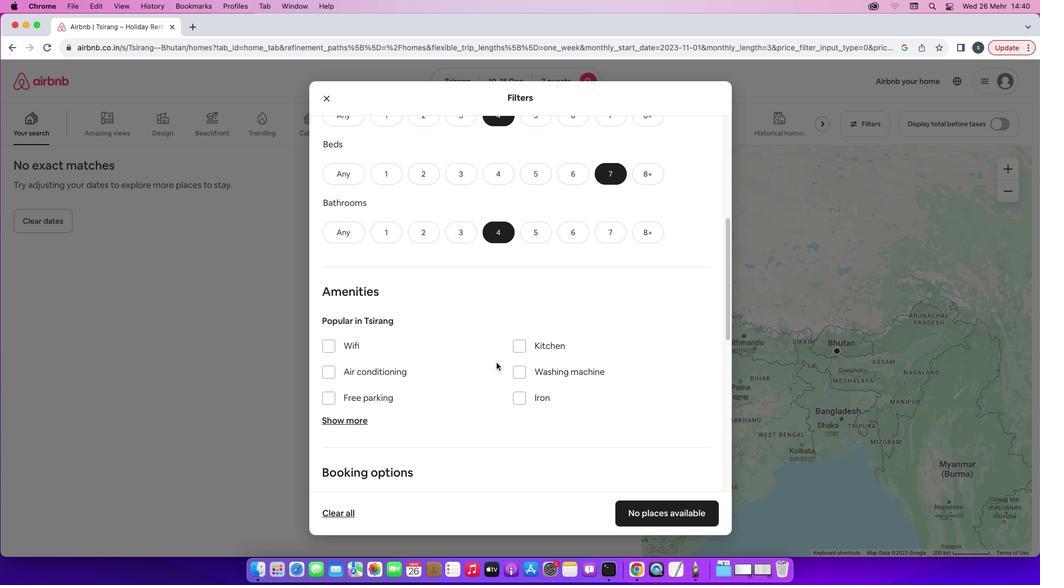 
Action: Mouse scrolled (496, 362) with delta (0, 0)
Screenshot: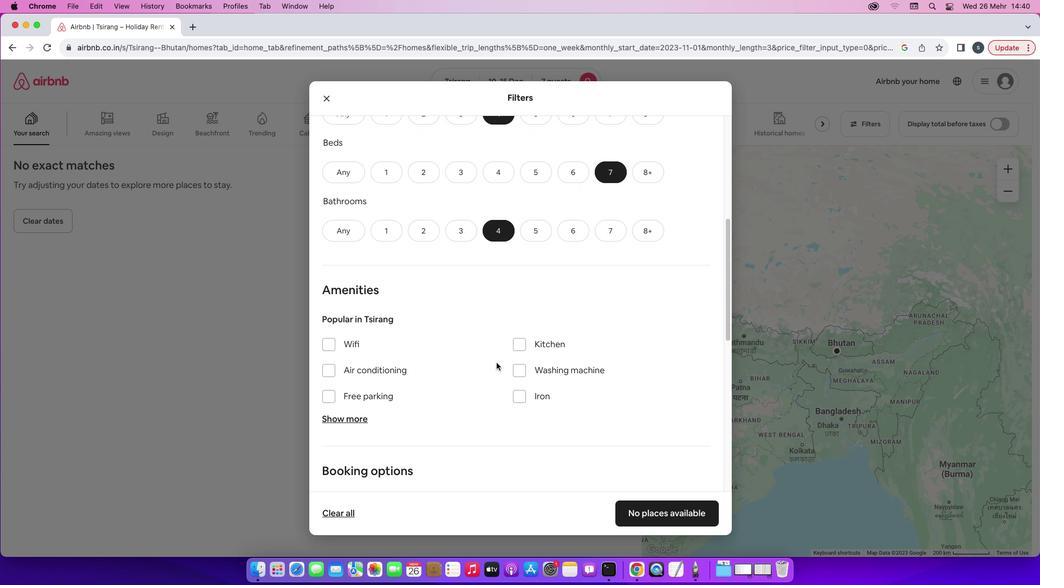 
Action: Mouse scrolled (496, 362) with delta (0, 0)
Screenshot: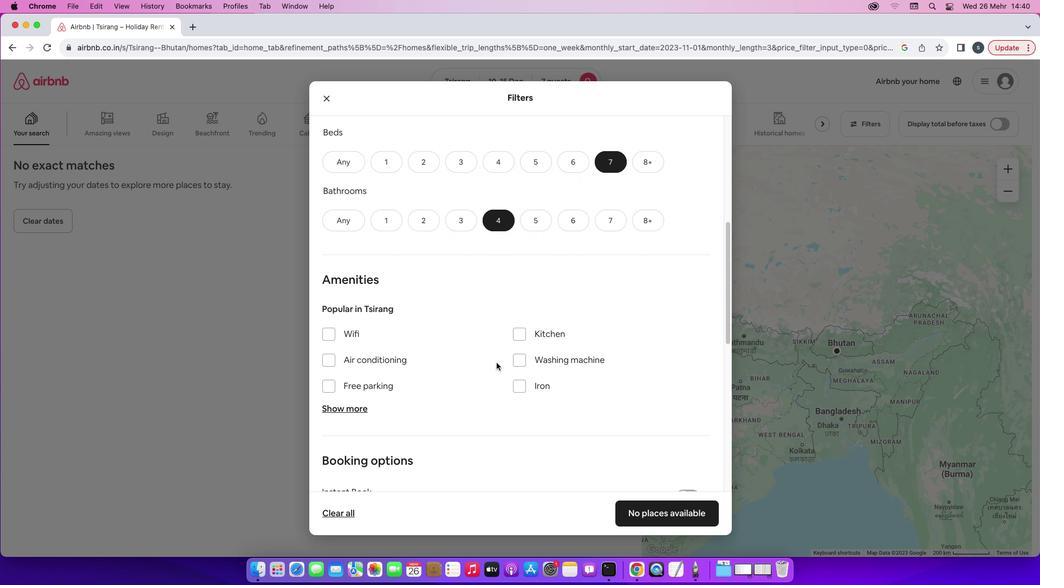 
Action: Mouse scrolled (496, 362) with delta (0, 0)
Screenshot: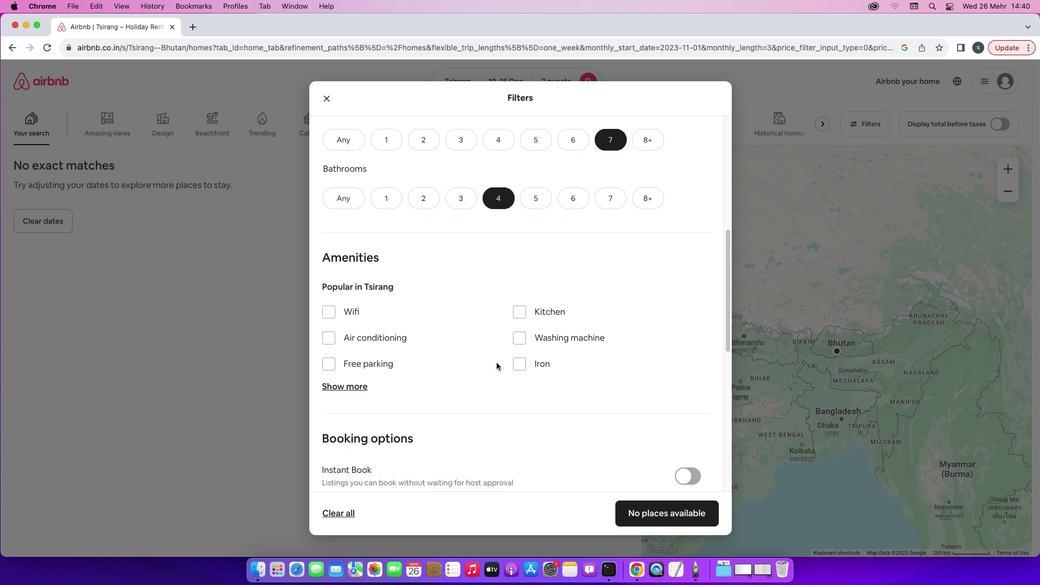 
Action: Mouse scrolled (496, 362) with delta (0, 0)
Screenshot: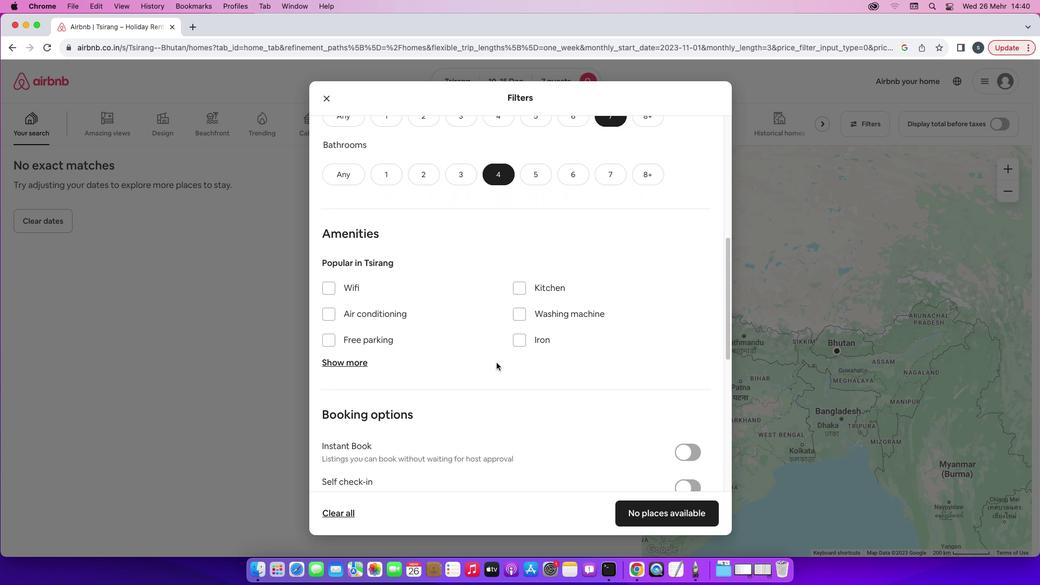 
Action: Mouse moved to (333, 254)
Screenshot: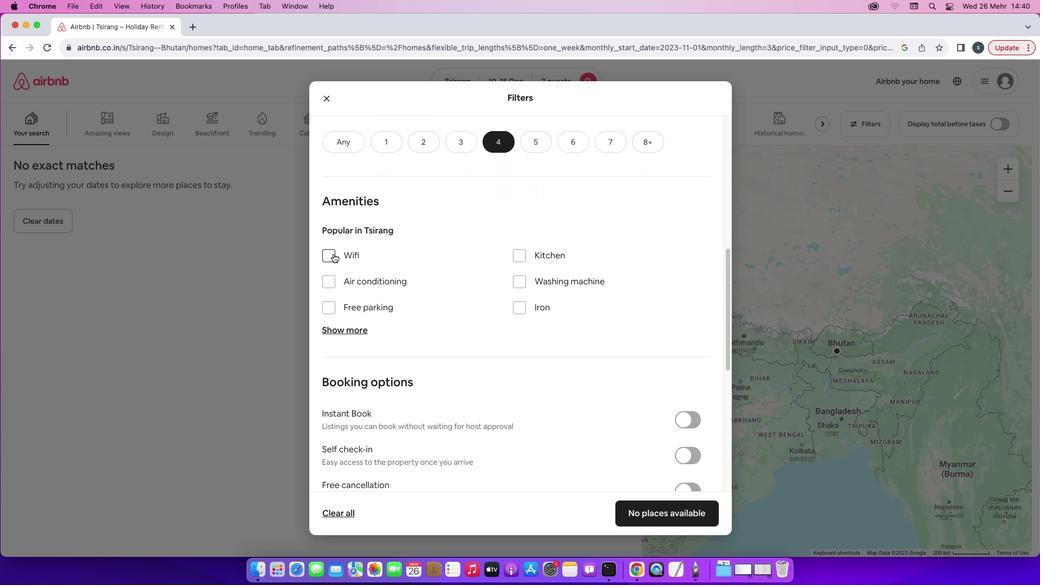 
Action: Mouse pressed left at (333, 254)
Screenshot: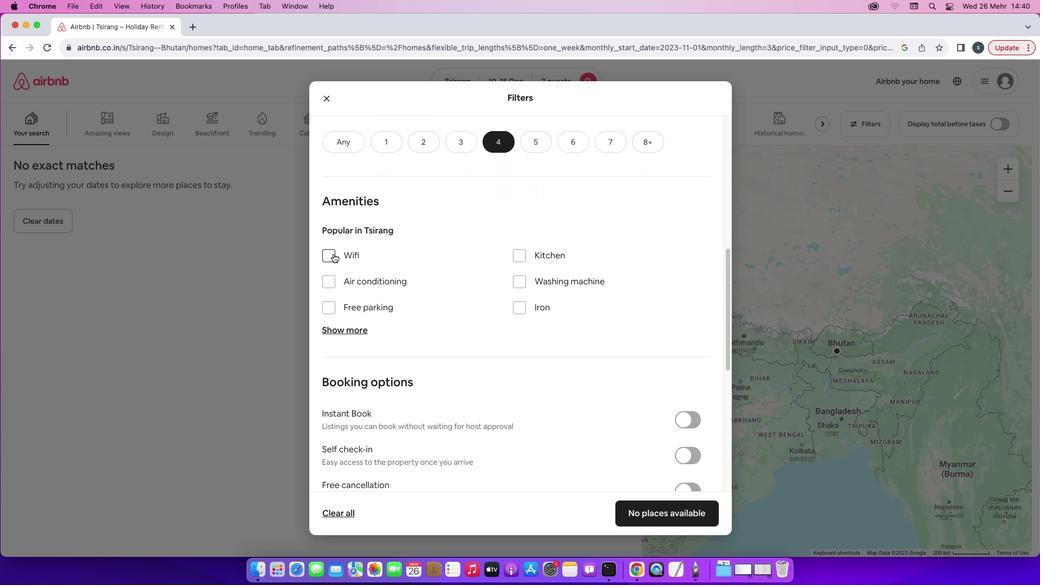 
Action: Mouse moved to (352, 329)
Screenshot: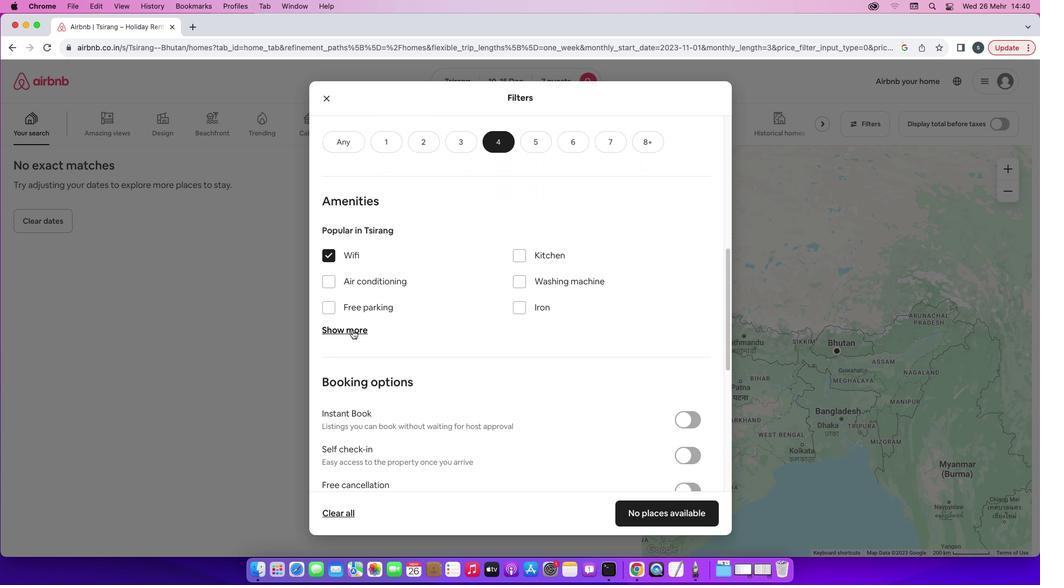 
Action: Mouse pressed left at (352, 329)
Screenshot: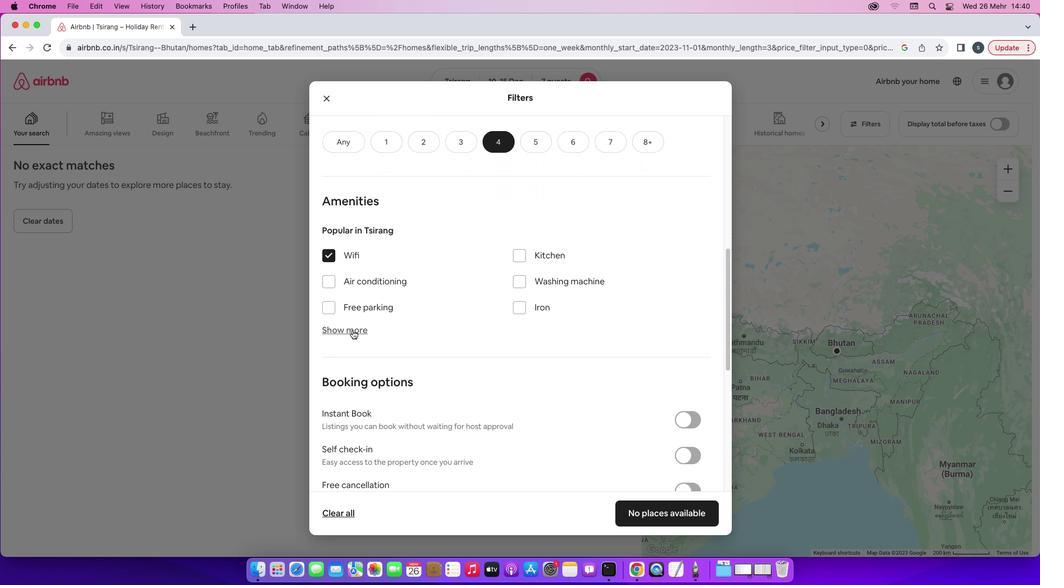 
Action: Mouse moved to (519, 398)
Screenshot: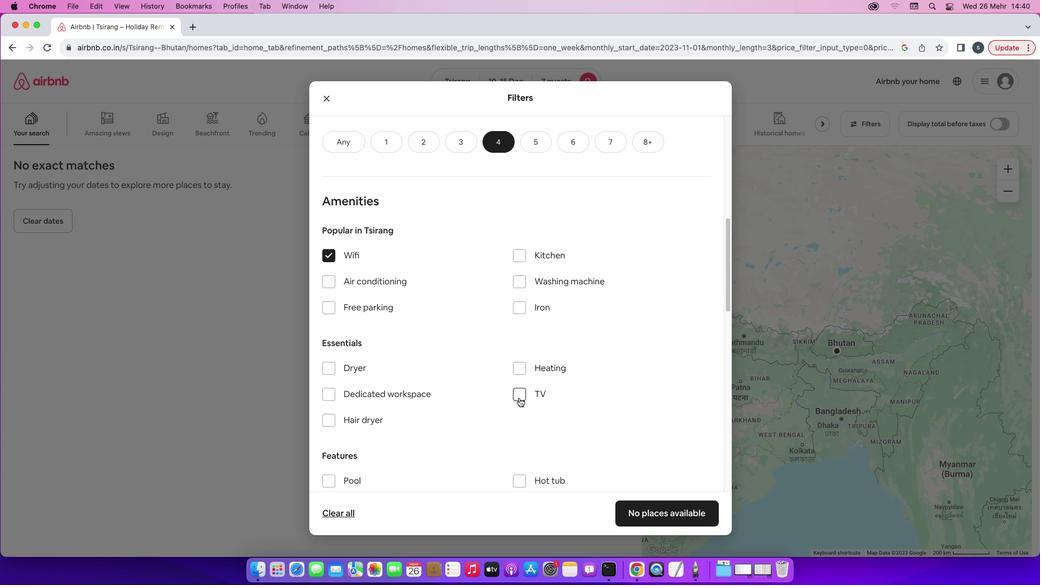 
Action: Mouse pressed left at (519, 398)
Screenshot: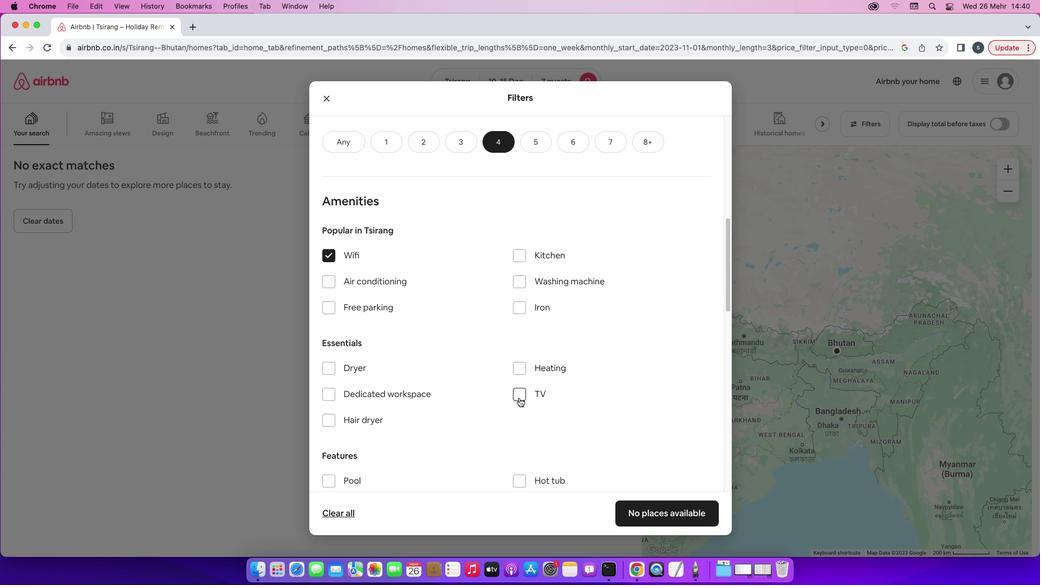 
Action: Mouse moved to (329, 307)
Screenshot: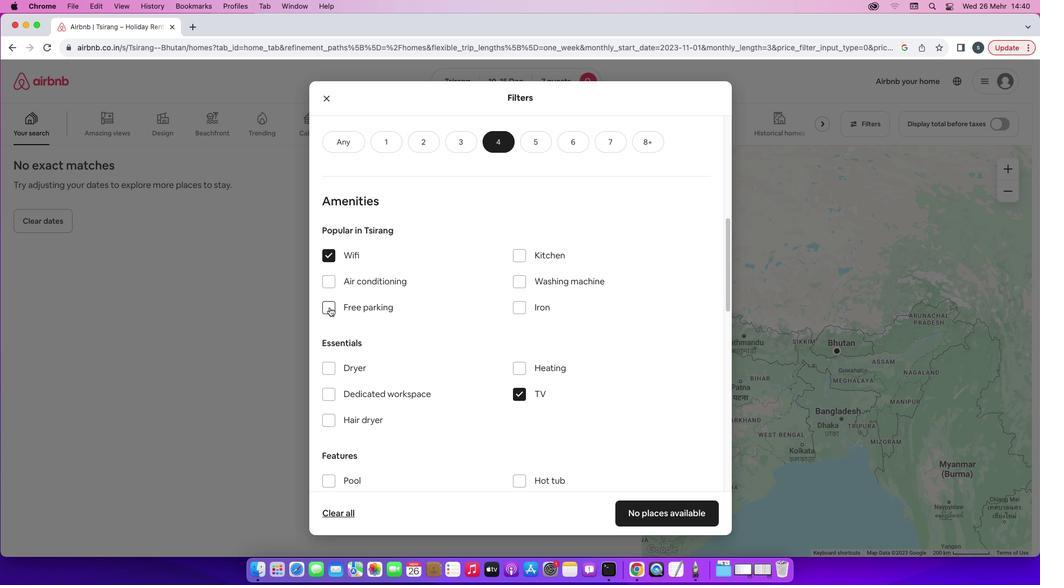 
Action: Mouse pressed left at (329, 307)
Screenshot: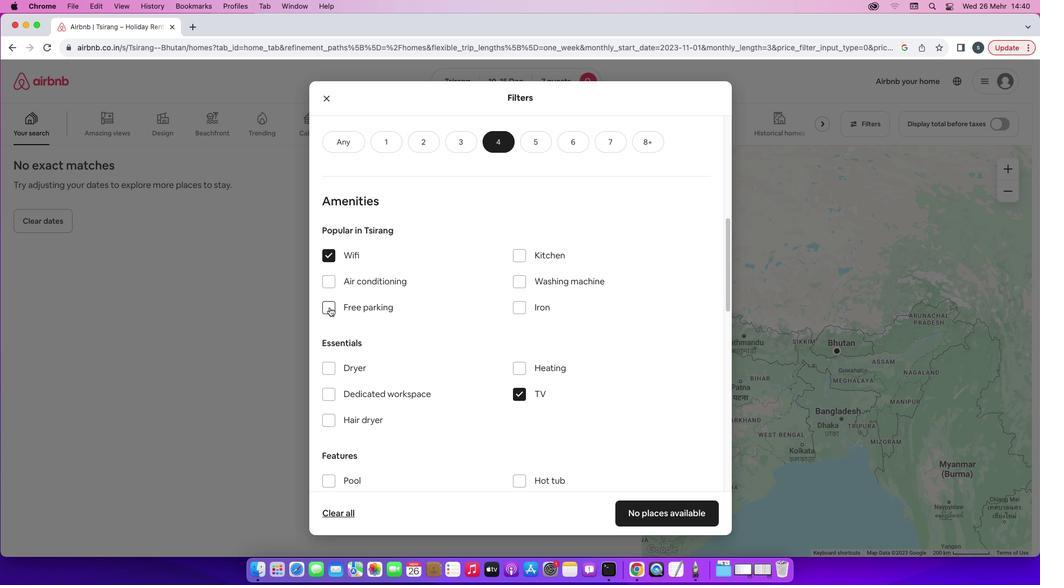 
Action: Mouse moved to (448, 365)
Screenshot: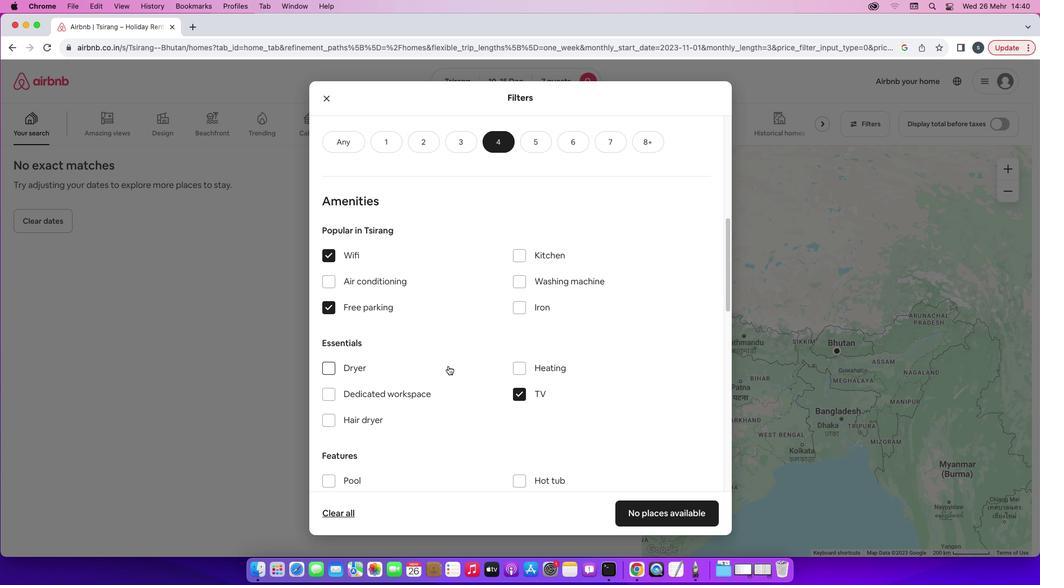 
Action: Mouse scrolled (448, 365) with delta (0, 0)
Screenshot: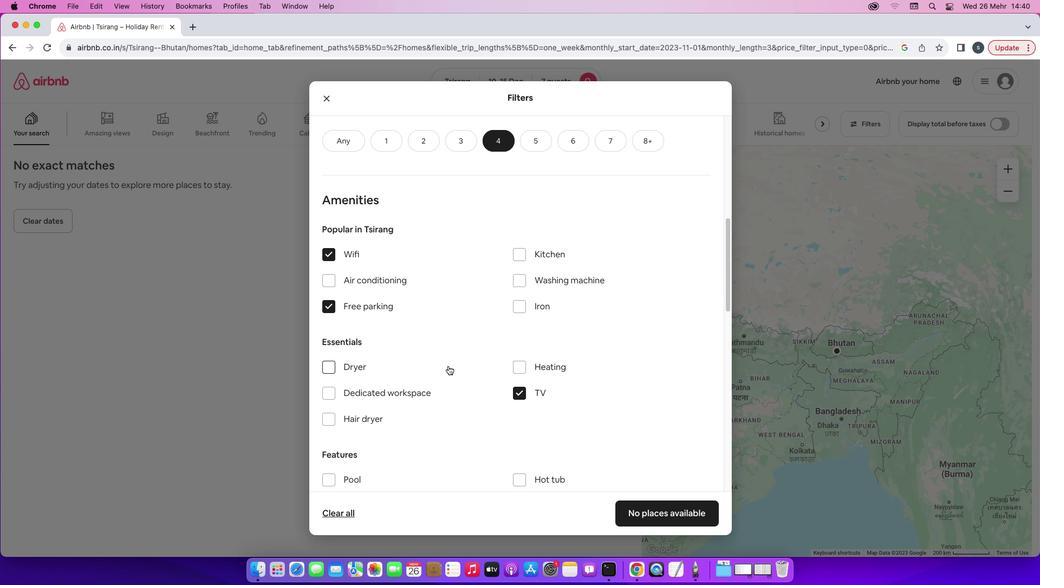 
Action: Mouse scrolled (448, 365) with delta (0, 0)
Screenshot: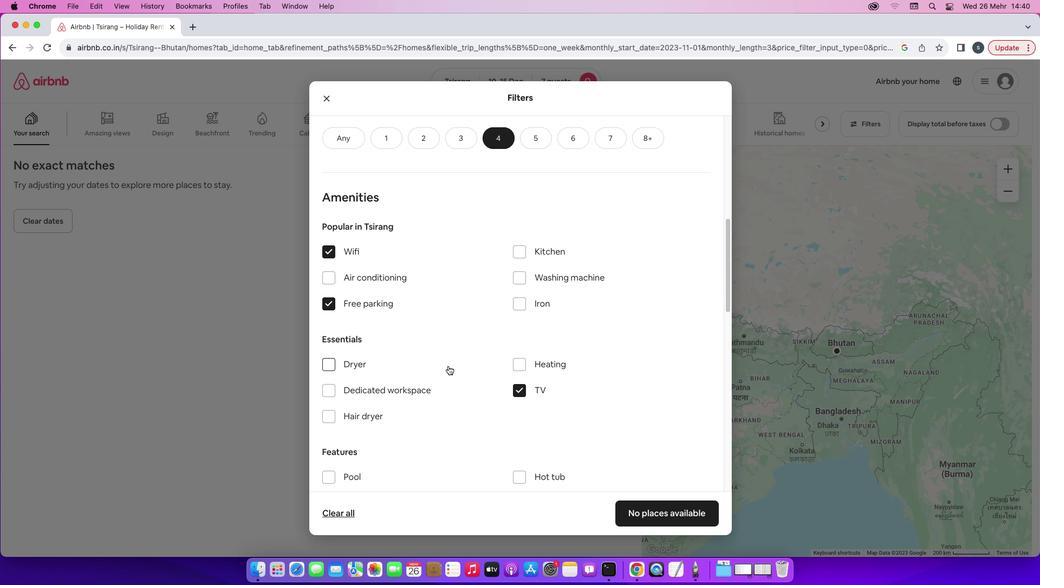 
Action: Mouse scrolled (448, 365) with delta (0, -1)
Screenshot: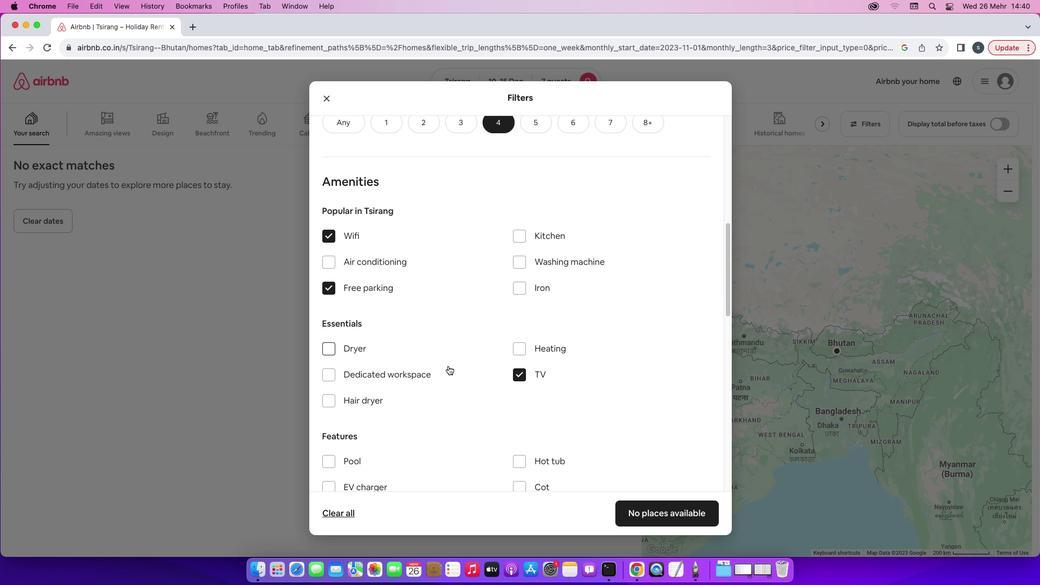 
Action: Mouse scrolled (448, 365) with delta (0, -1)
Screenshot: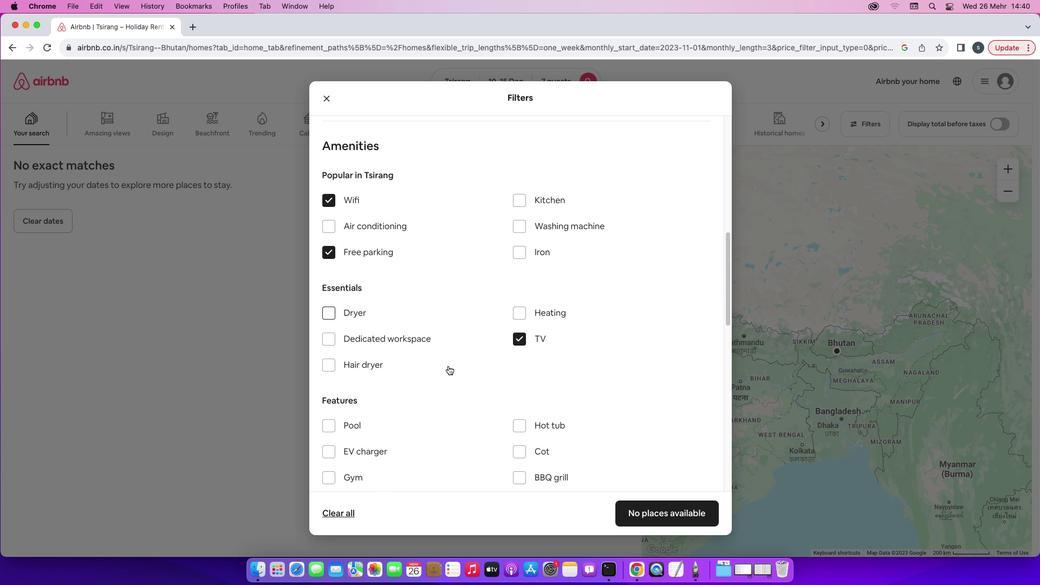 
Action: Mouse moved to (332, 391)
Screenshot: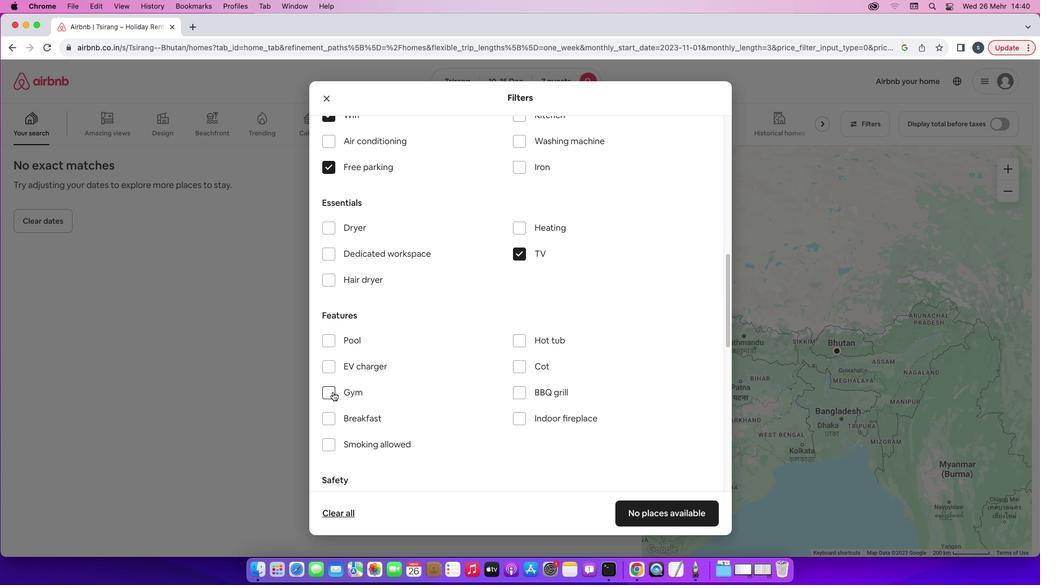 
Action: Mouse pressed left at (332, 391)
Screenshot: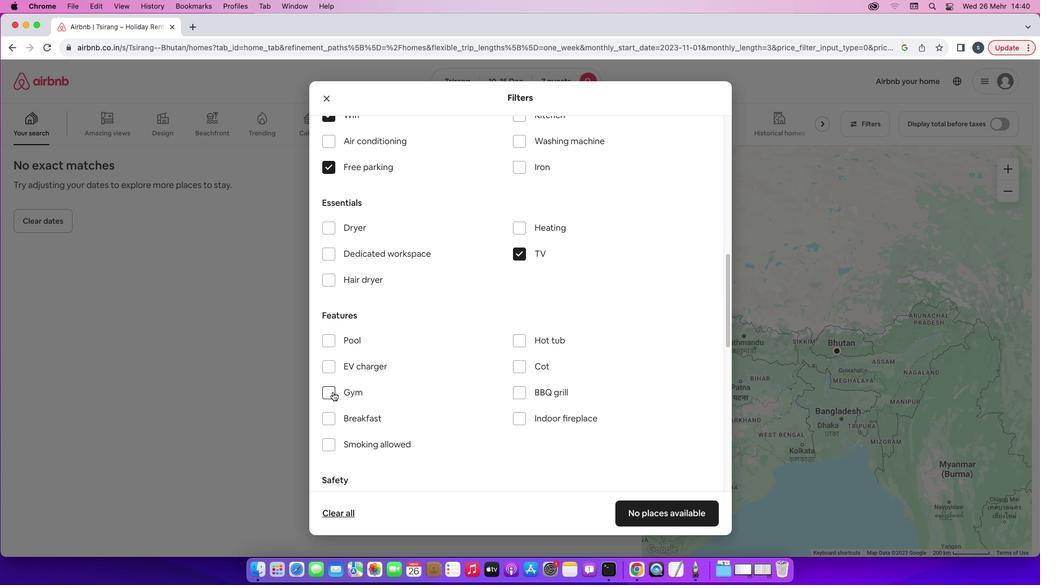 
Action: Mouse moved to (322, 415)
Screenshot: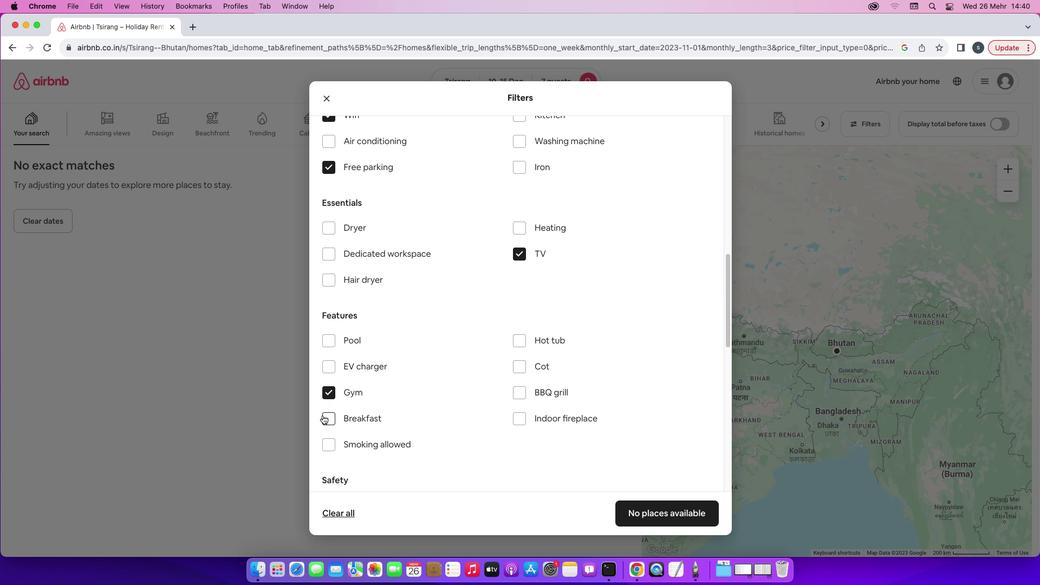 
Action: Mouse pressed left at (322, 415)
Screenshot: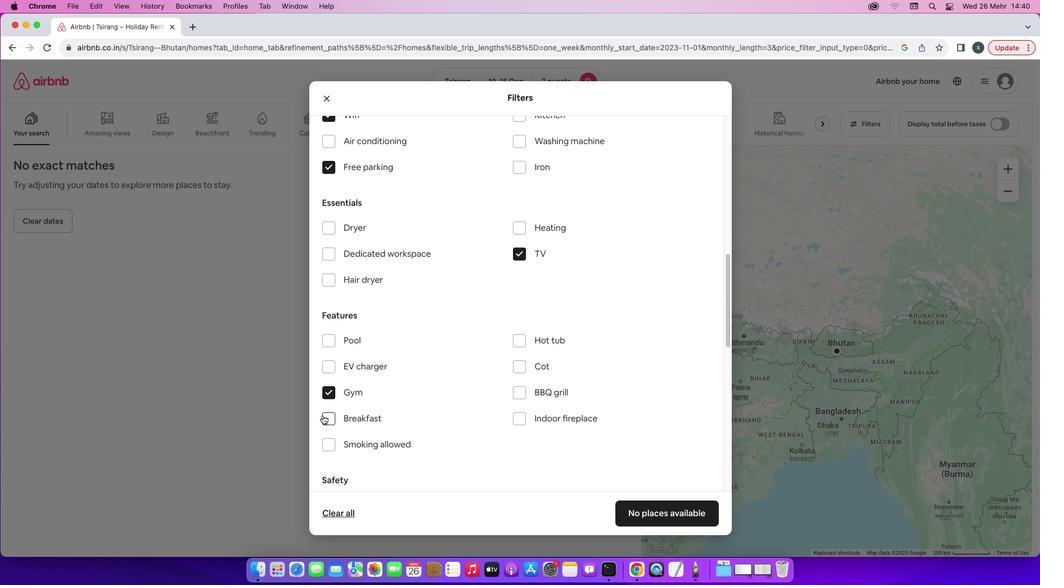 
Action: Mouse moved to (476, 419)
Screenshot: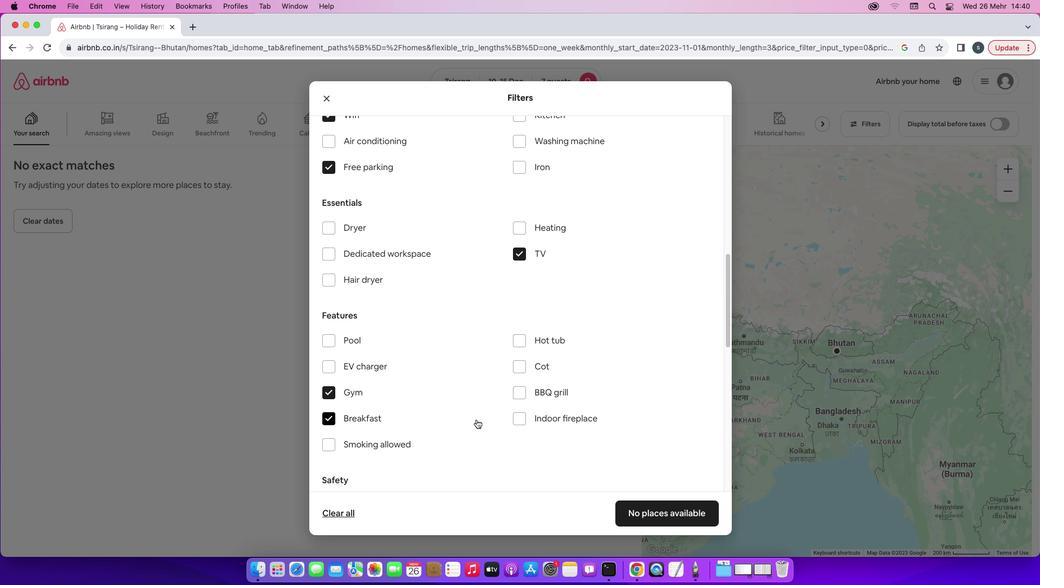 
Action: Mouse scrolled (476, 419) with delta (0, 0)
Screenshot: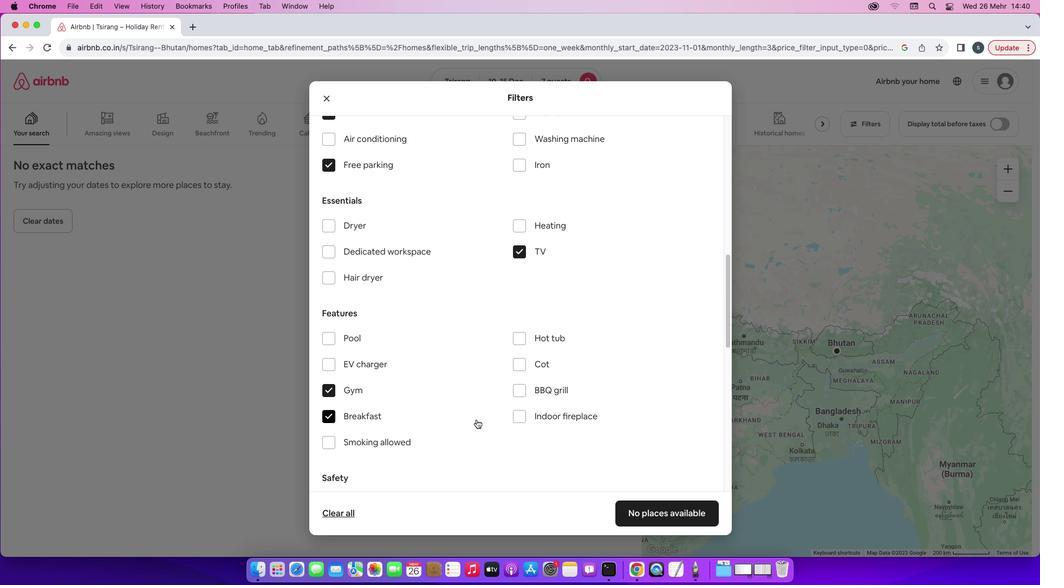 
Action: Mouse scrolled (476, 419) with delta (0, 0)
Screenshot: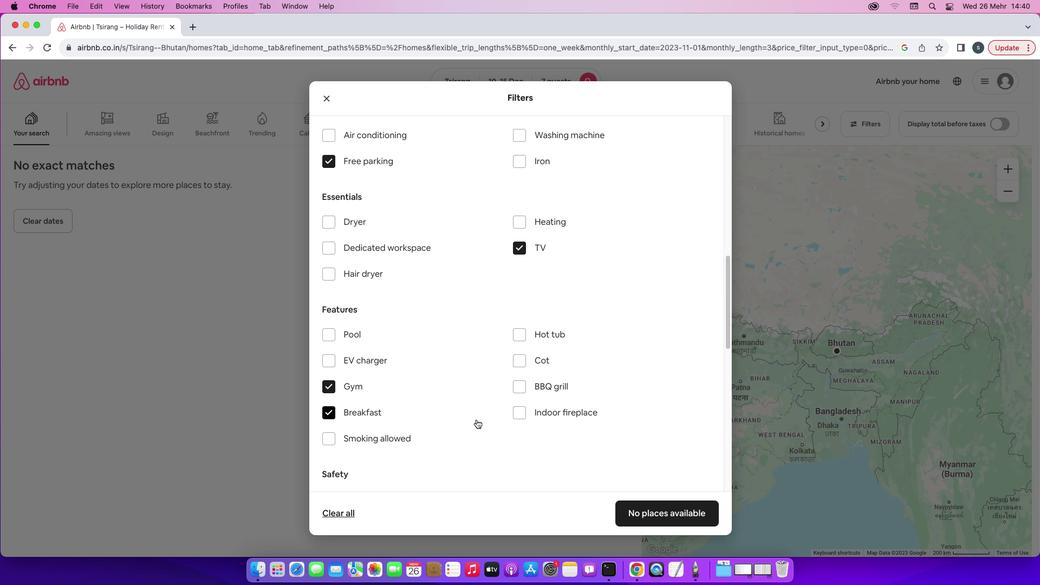 
Action: Mouse scrolled (476, 419) with delta (0, -1)
Screenshot: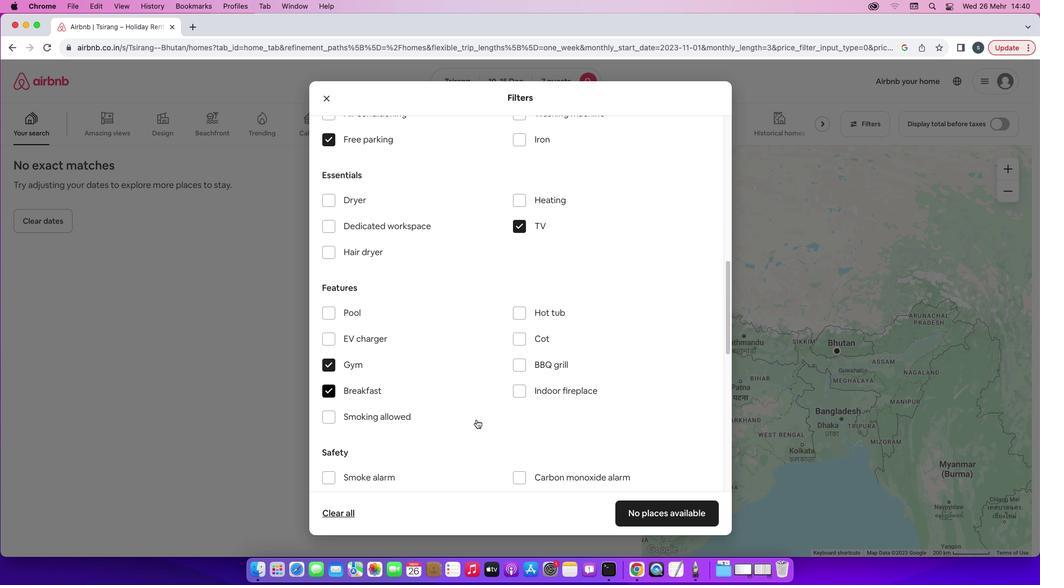 
Action: Mouse scrolled (476, 419) with delta (0, -1)
Screenshot: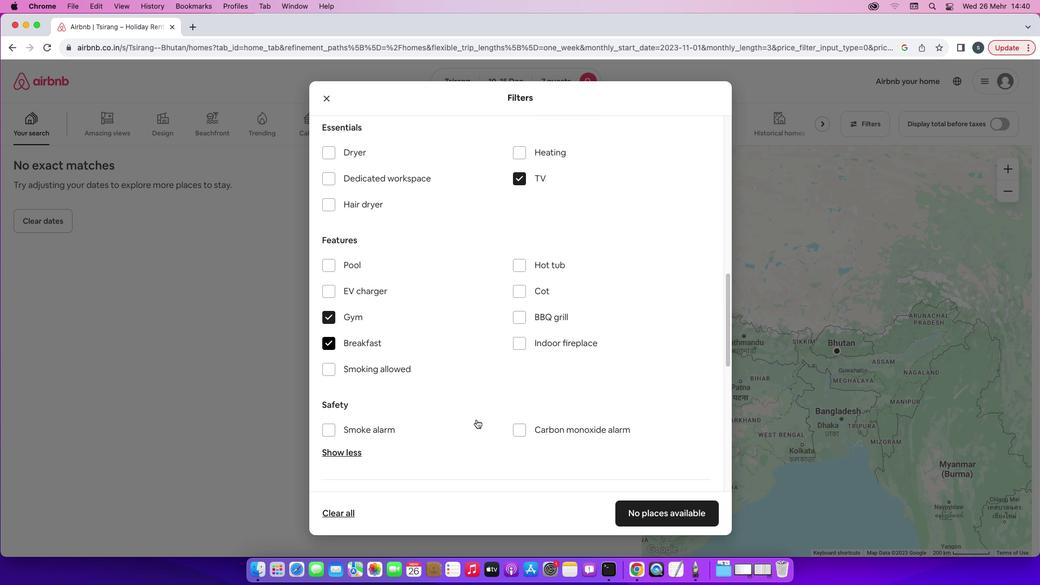 
Action: Mouse scrolled (476, 419) with delta (0, 0)
Screenshot: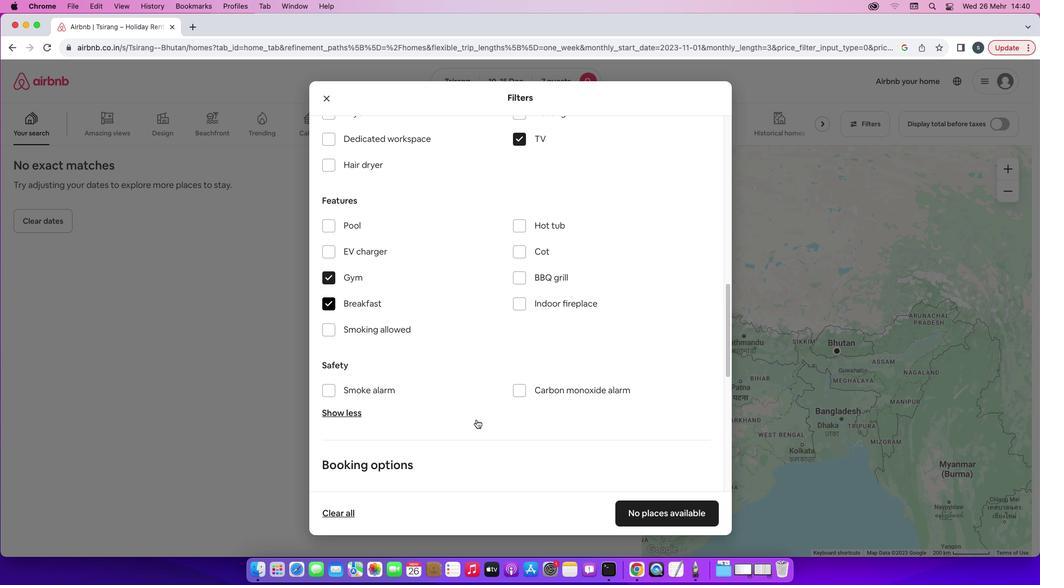 
Action: Mouse scrolled (476, 419) with delta (0, 0)
Screenshot: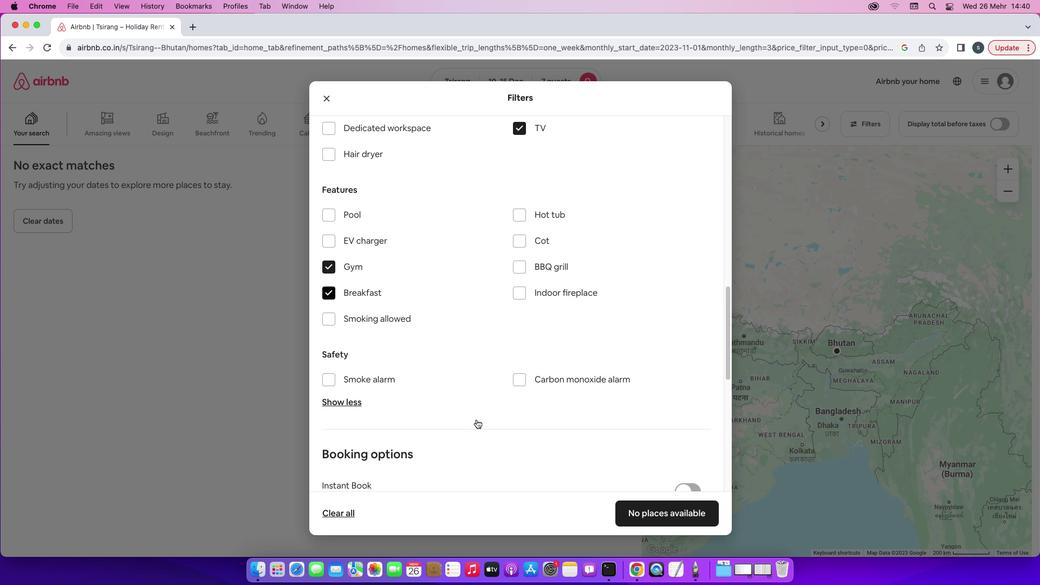 
Action: Mouse scrolled (476, 419) with delta (0, -1)
Screenshot: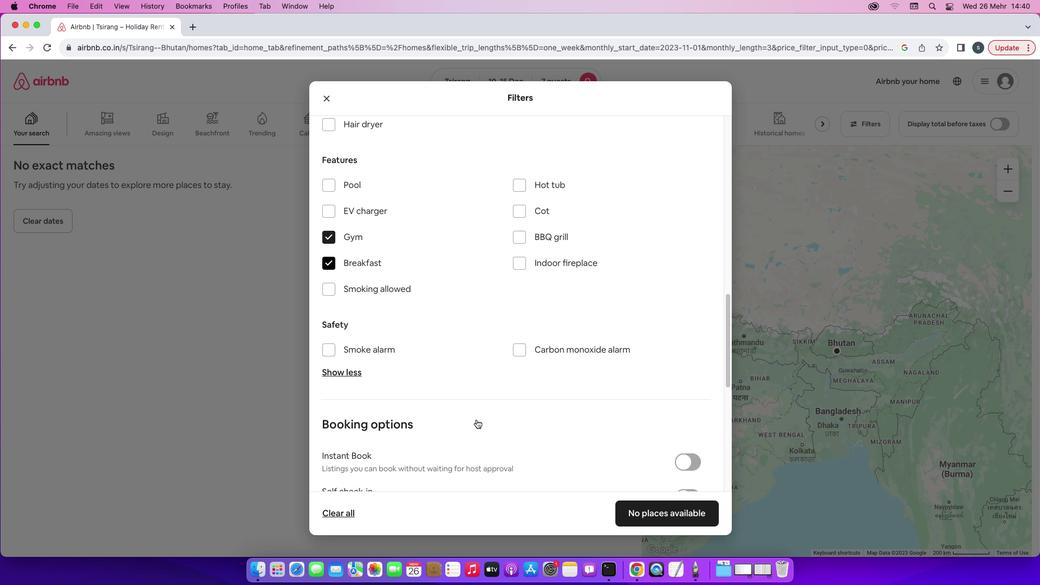 
Action: Mouse scrolled (476, 419) with delta (0, -2)
Screenshot: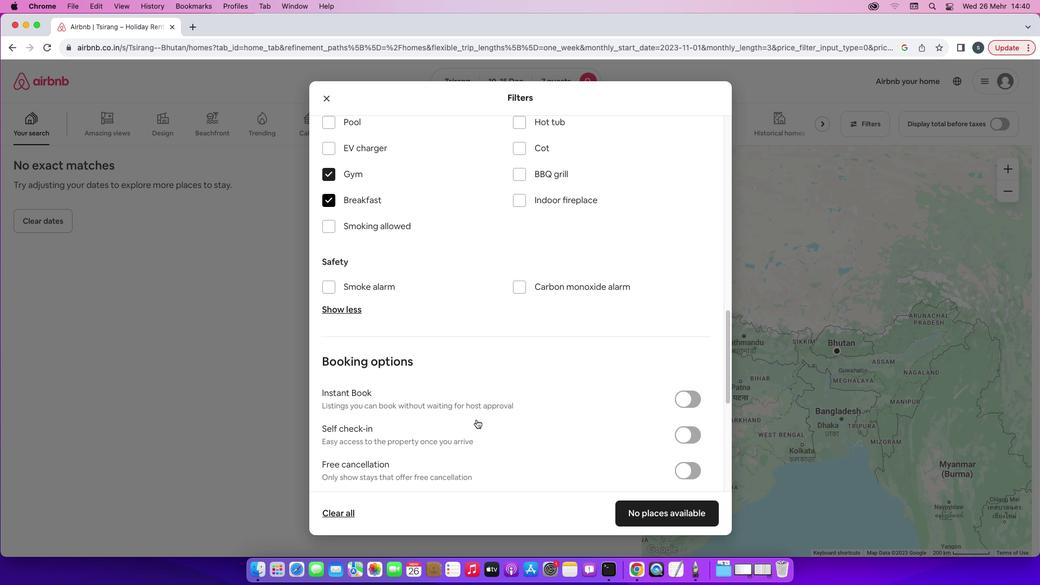 
Action: Mouse moved to (682, 332)
Screenshot: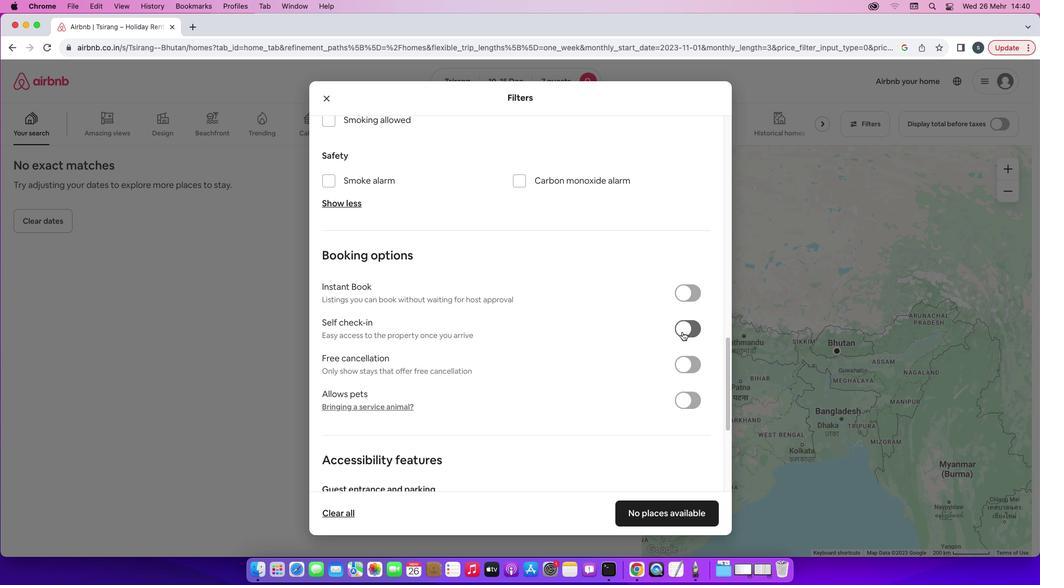 
Action: Mouse pressed left at (682, 332)
Screenshot: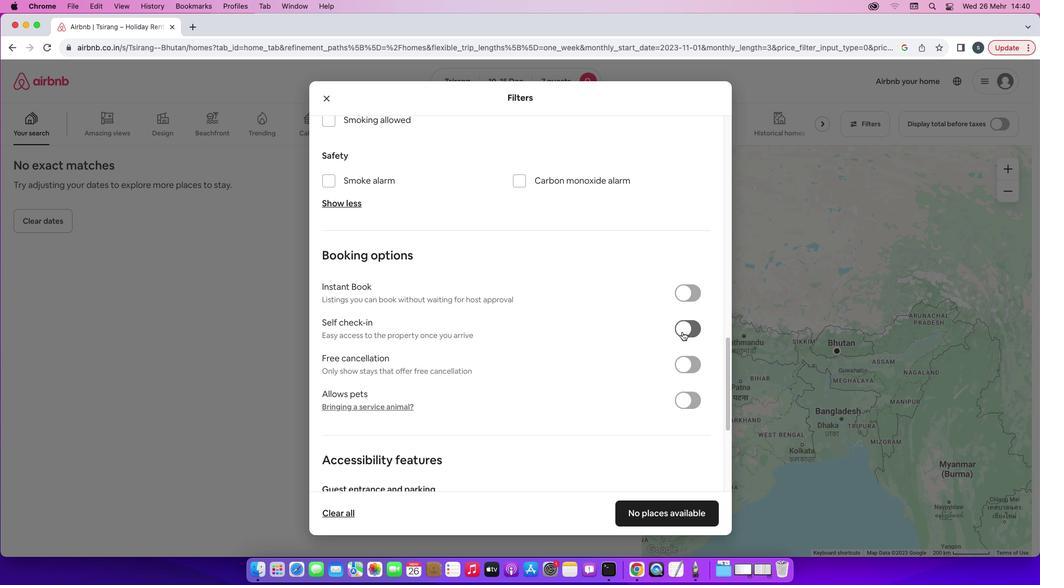 
Action: Mouse moved to (640, 516)
Screenshot: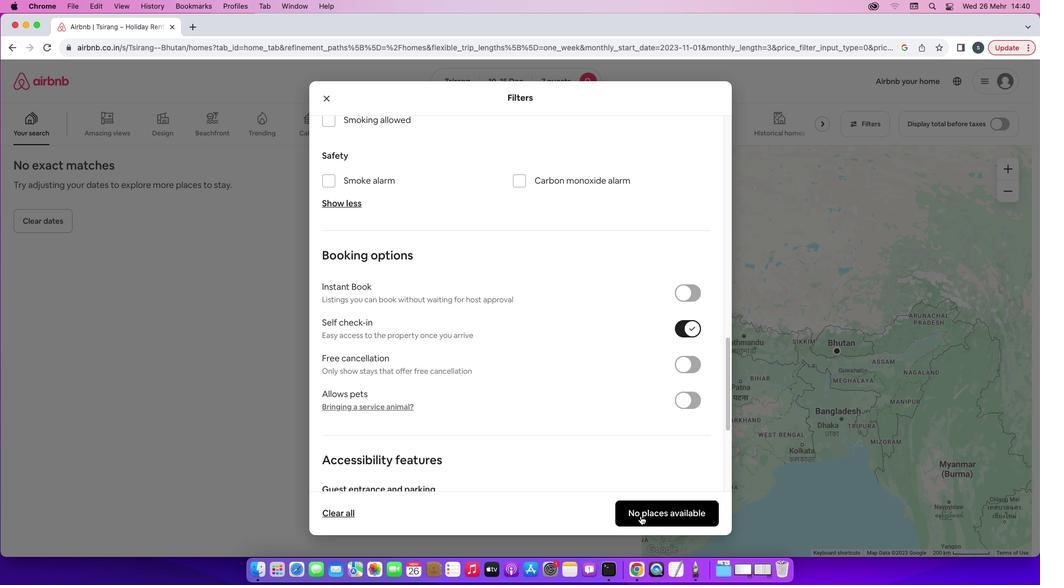 
Action: Mouse pressed left at (640, 516)
Screenshot: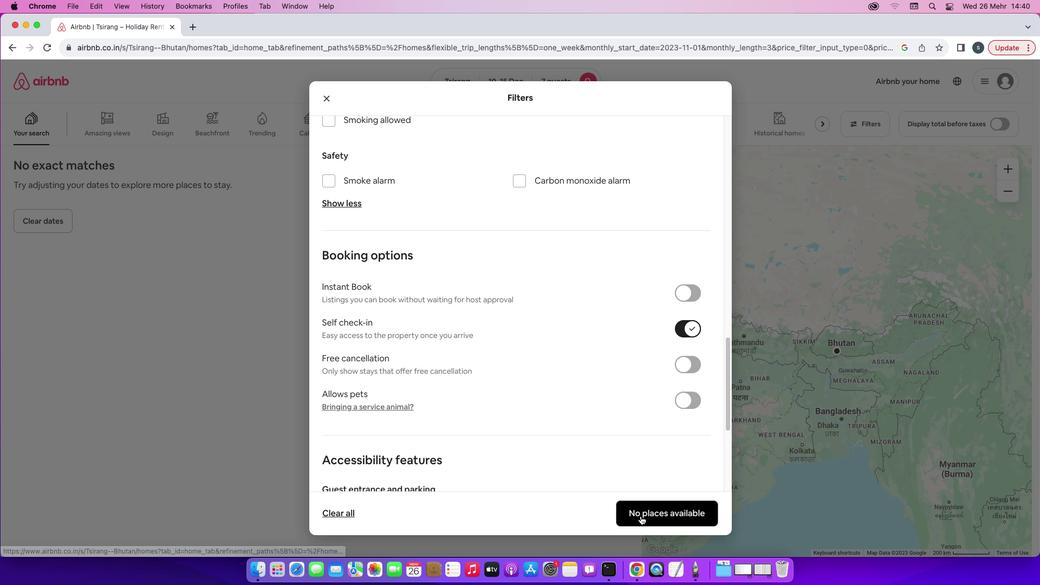 
Action: Mouse moved to (393, 288)
Screenshot: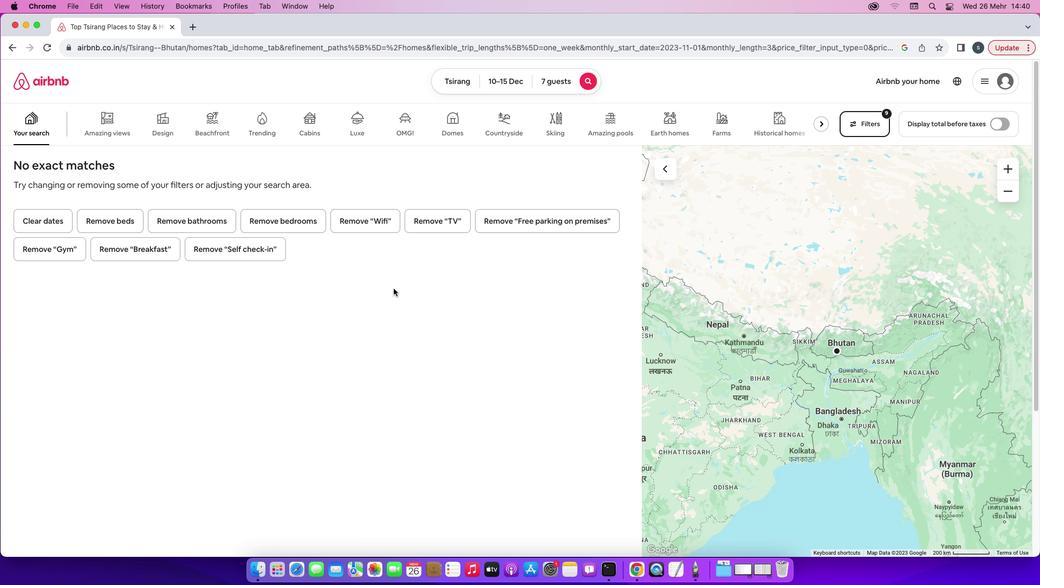 
